 Task: Look for space in Tamale, Ghana from 5th July, 2023 to 10th July, 2023 for 4 adults in price range Rs.9000 to Rs.14000. Place can be entire place with 2 bedrooms having 4 beds and 2 bathrooms. Property type can be house, flat, guest house. Booking option can be shelf check-in. Required host language is English.
Action: Mouse moved to (436, 57)
Screenshot: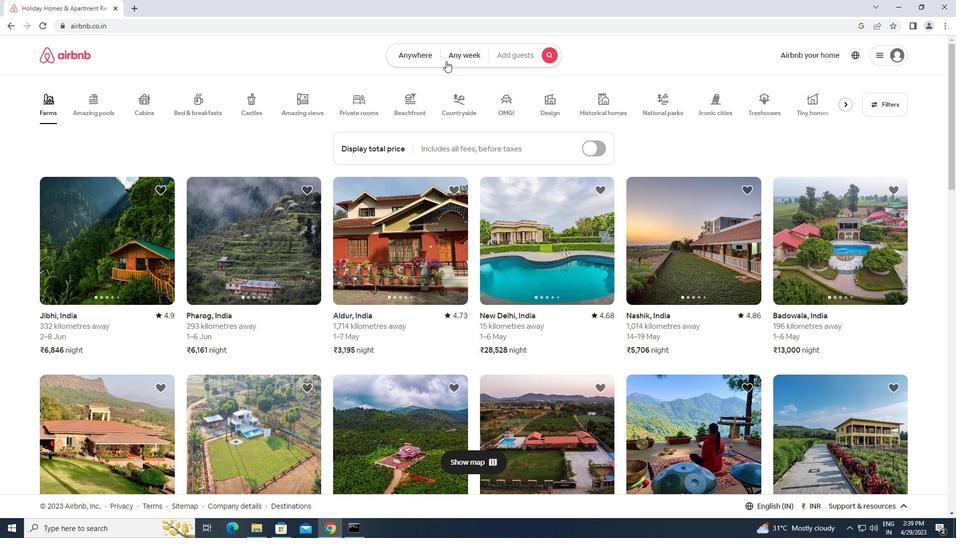 
Action: Mouse pressed left at (436, 57)
Screenshot: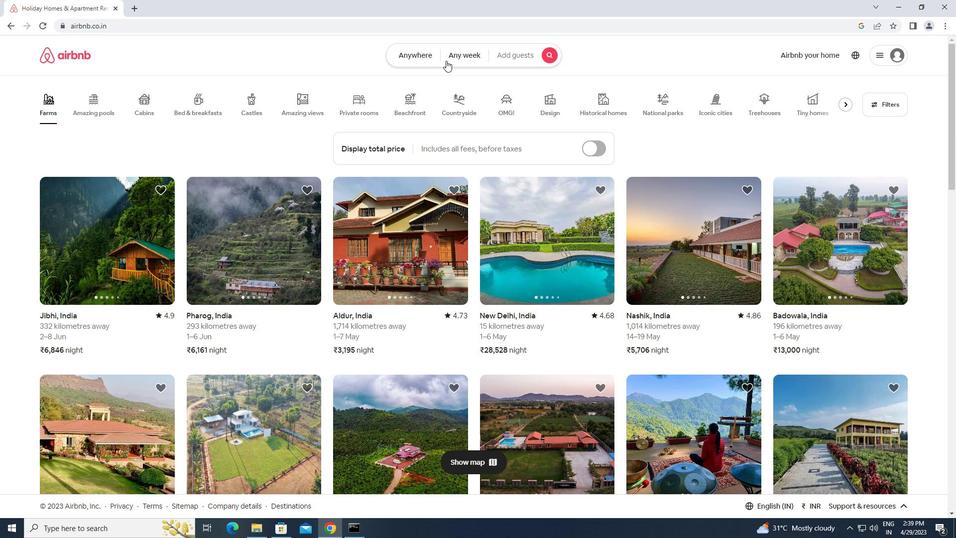 
Action: Mouse moved to (351, 81)
Screenshot: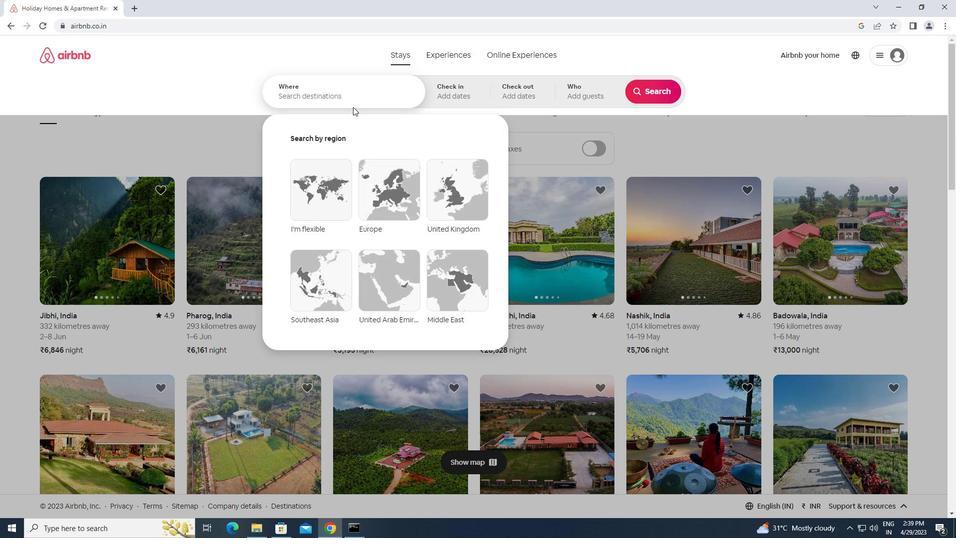 
Action: Mouse pressed left at (351, 81)
Screenshot: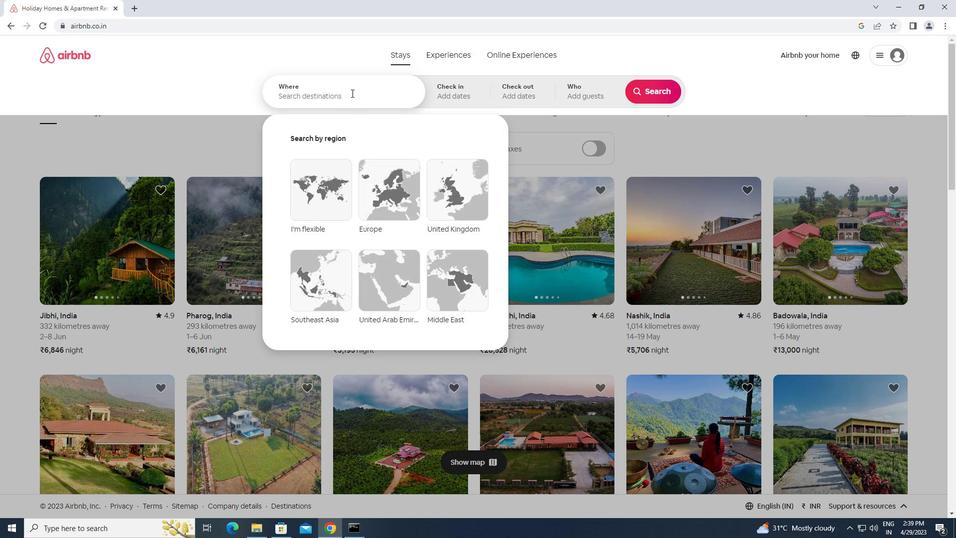 
Action: Key pressed t<Key.caps_lock>amale,<Key.space><Key.caps_lock>g<Key.caps_lock>hana<Key.enter>
Screenshot: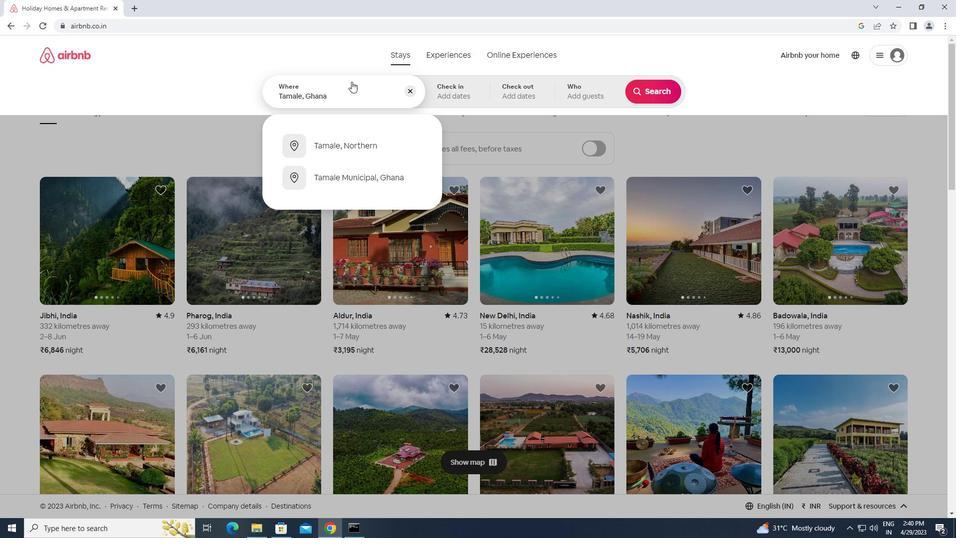 
Action: Mouse moved to (654, 170)
Screenshot: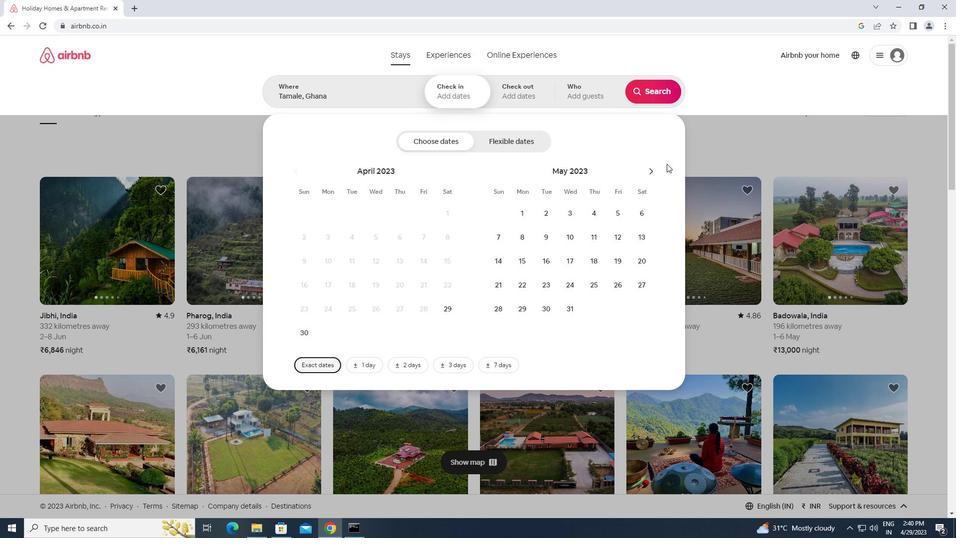 
Action: Mouse pressed left at (654, 170)
Screenshot: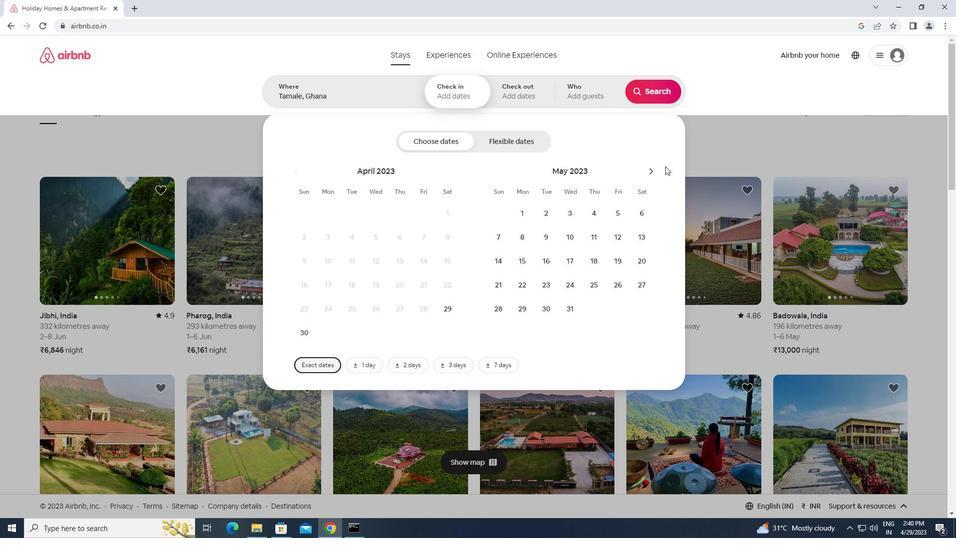 
Action: Mouse pressed left at (654, 170)
Screenshot: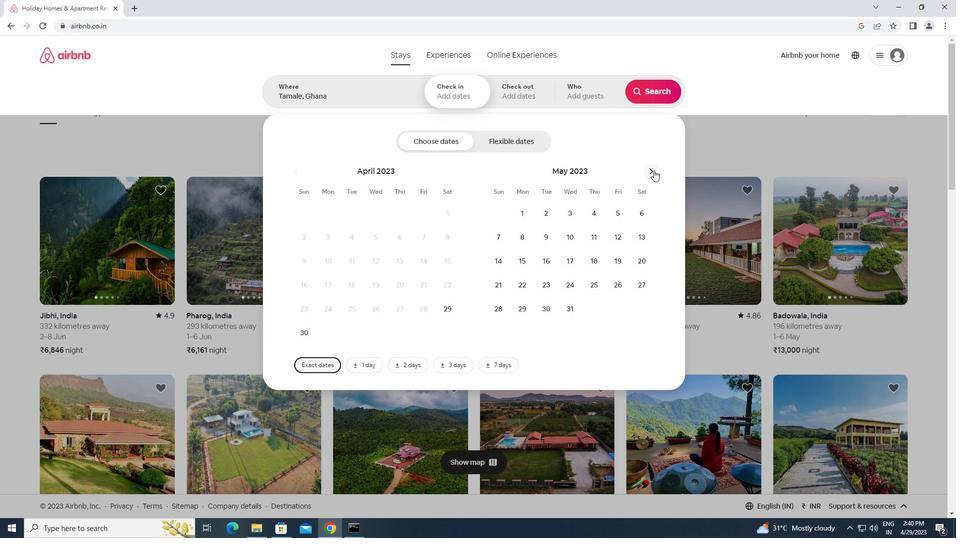 
Action: Mouse moved to (565, 235)
Screenshot: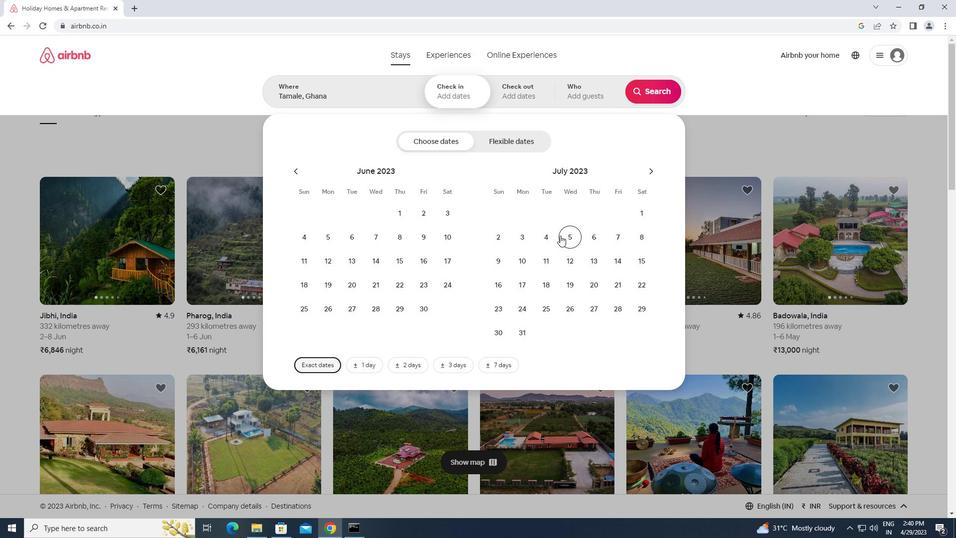 
Action: Mouse pressed left at (565, 235)
Screenshot: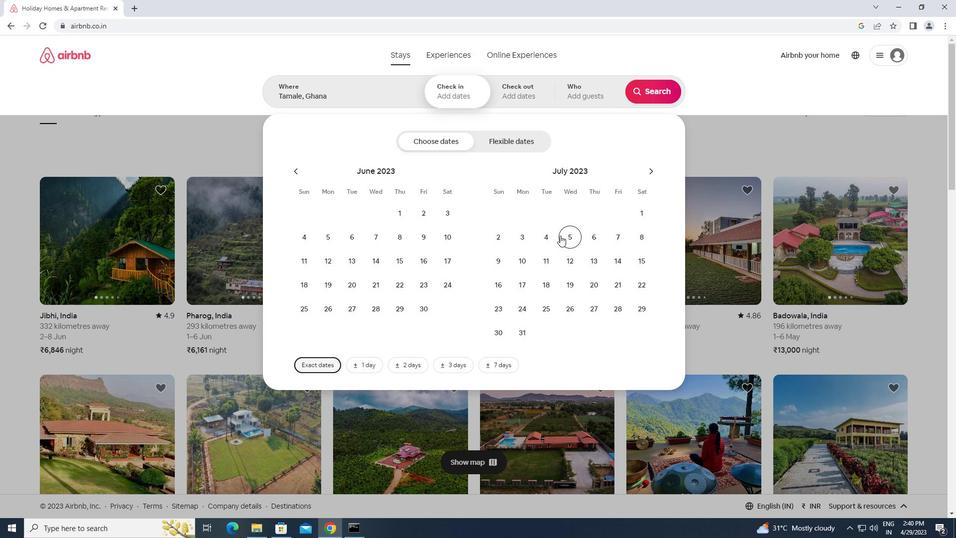 
Action: Mouse moved to (519, 266)
Screenshot: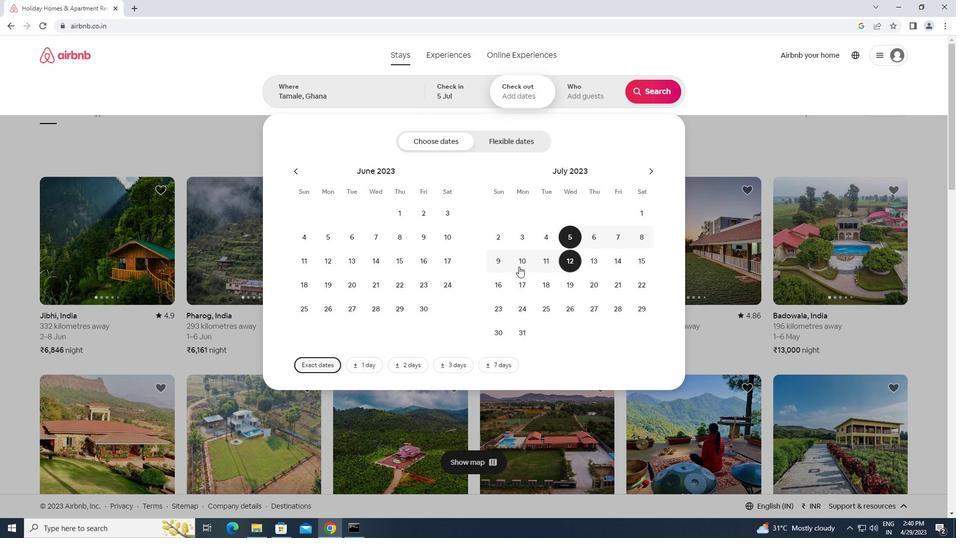 
Action: Mouse pressed left at (519, 266)
Screenshot: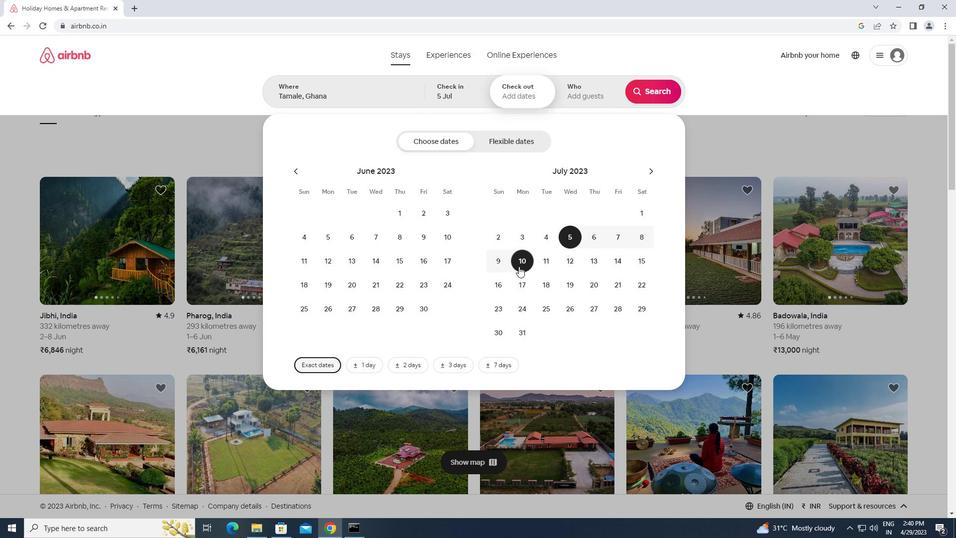 
Action: Mouse moved to (594, 89)
Screenshot: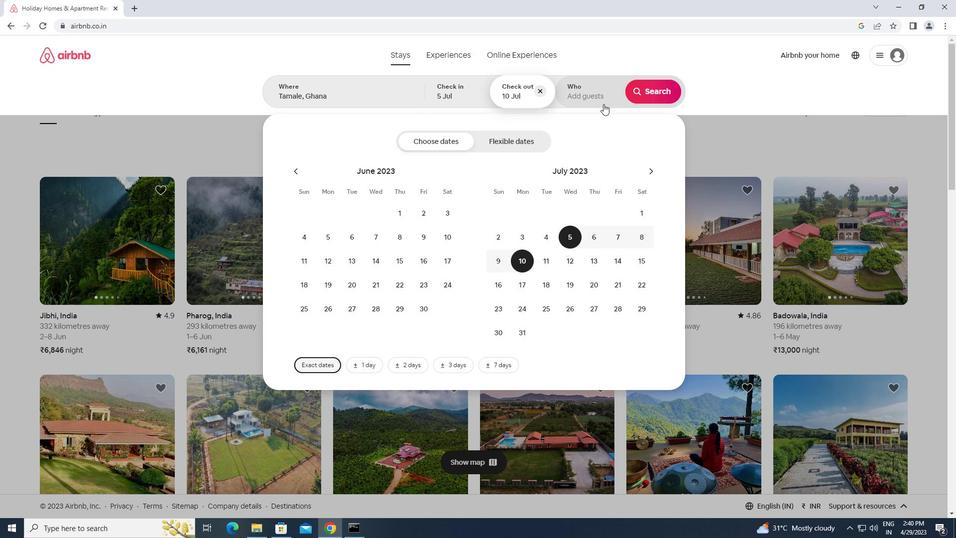 
Action: Mouse pressed left at (594, 89)
Screenshot: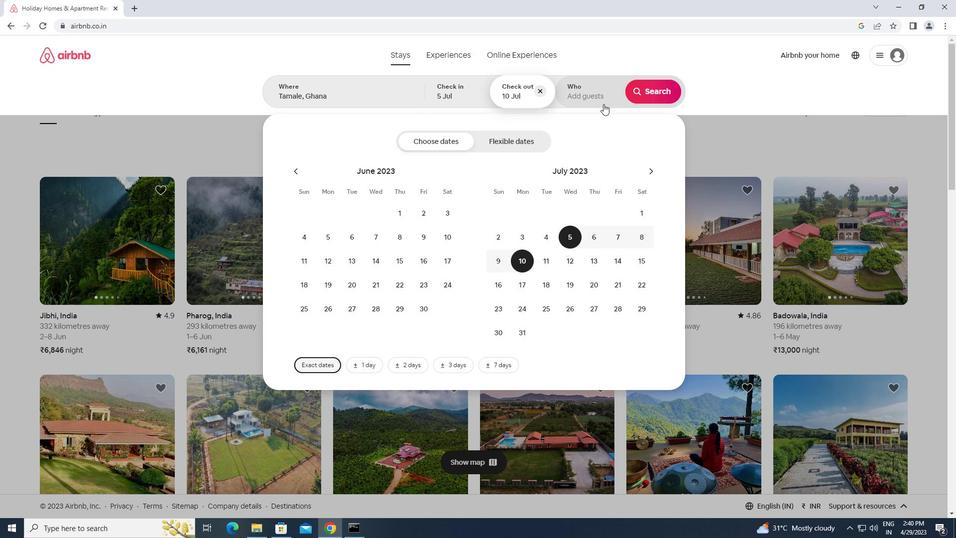 
Action: Mouse moved to (661, 142)
Screenshot: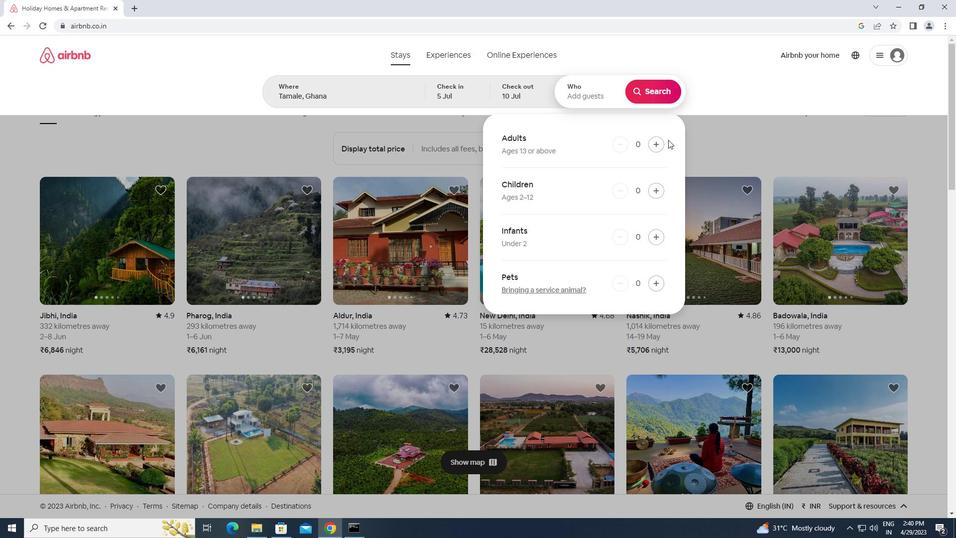 
Action: Mouse pressed left at (661, 142)
Screenshot: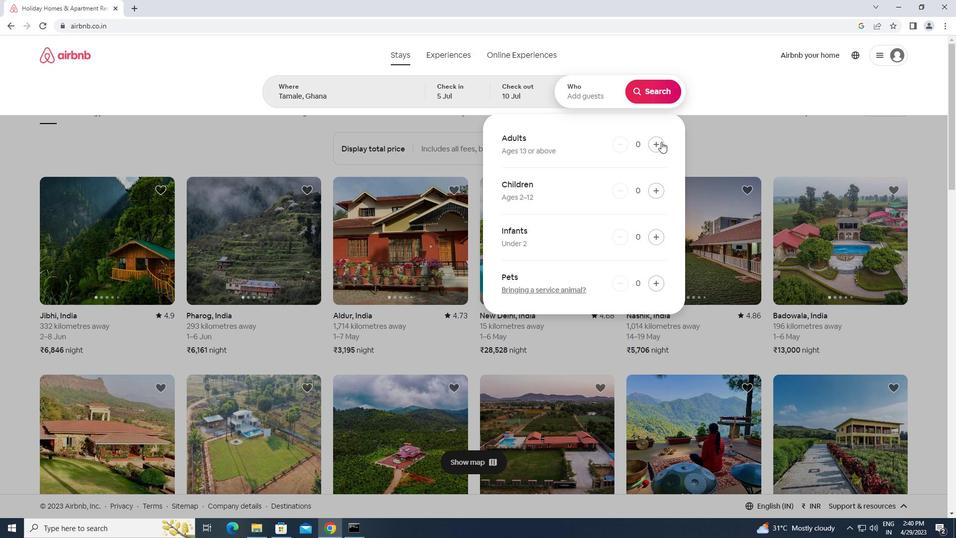 
Action: Mouse pressed left at (661, 142)
Screenshot: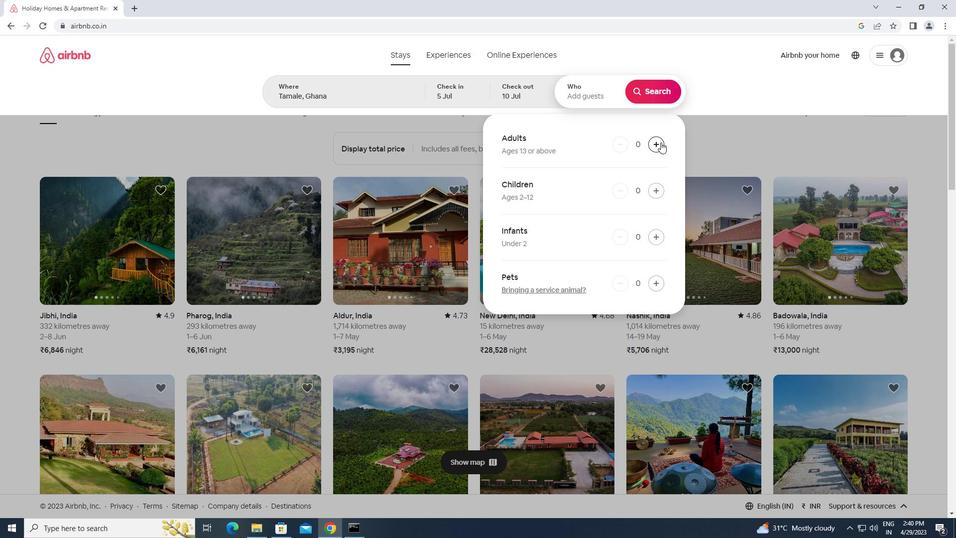 
Action: Mouse pressed left at (661, 142)
Screenshot: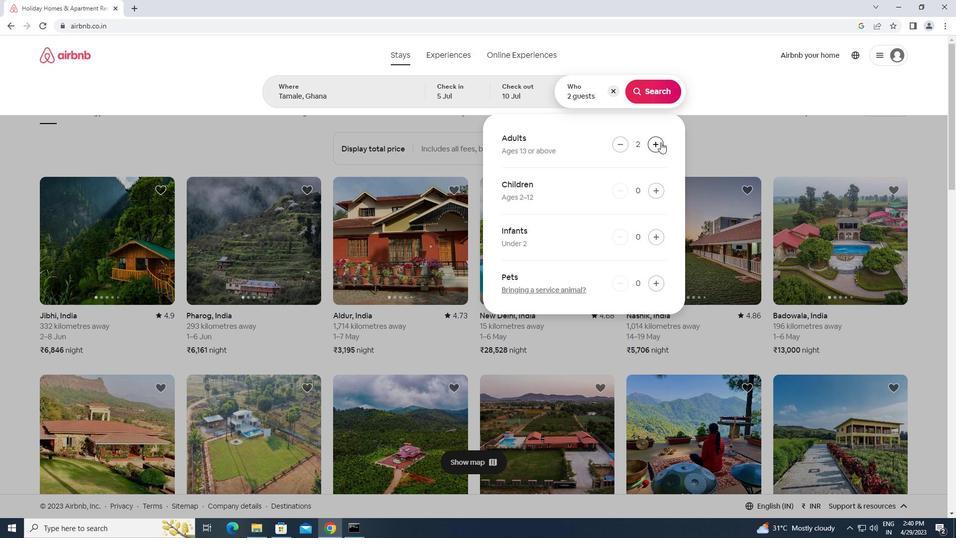 
Action: Mouse pressed left at (661, 142)
Screenshot: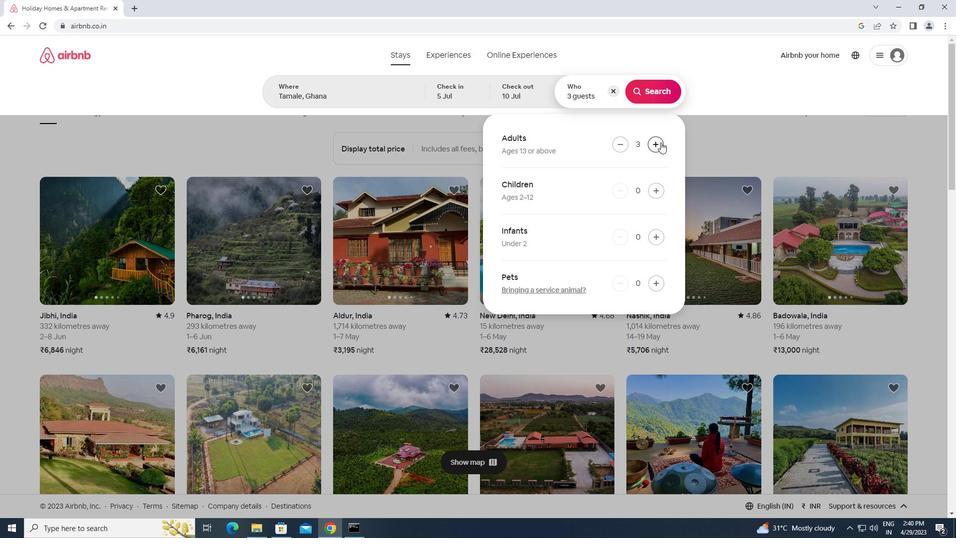 
Action: Mouse moved to (651, 97)
Screenshot: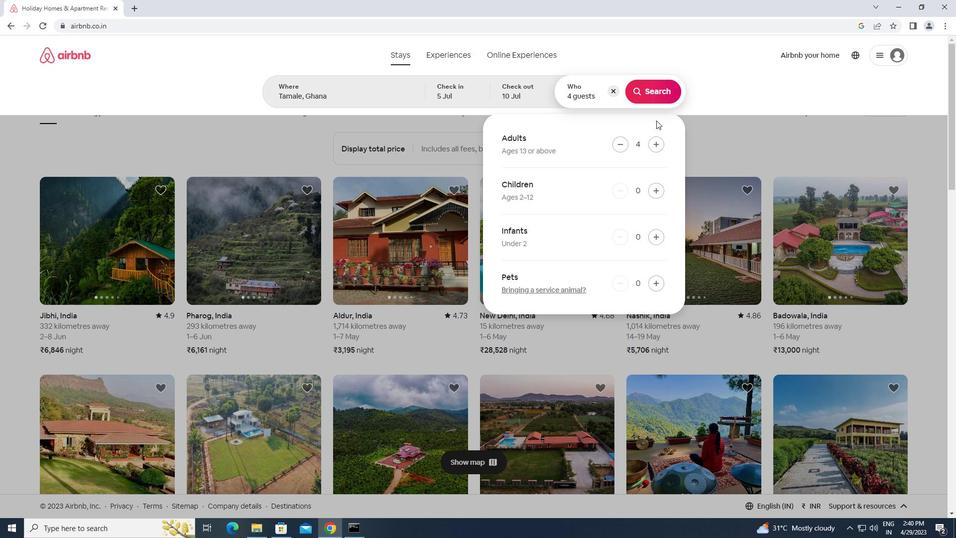 
Action: Mouse pressed left at (651, 97)
Screenshot: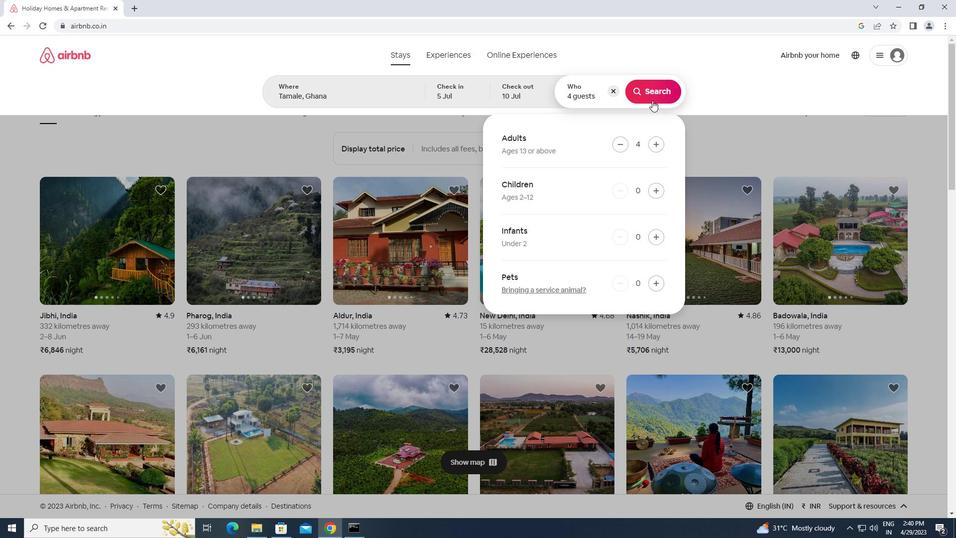 
Action: Mouse moved to (907, 94)
Screenshot: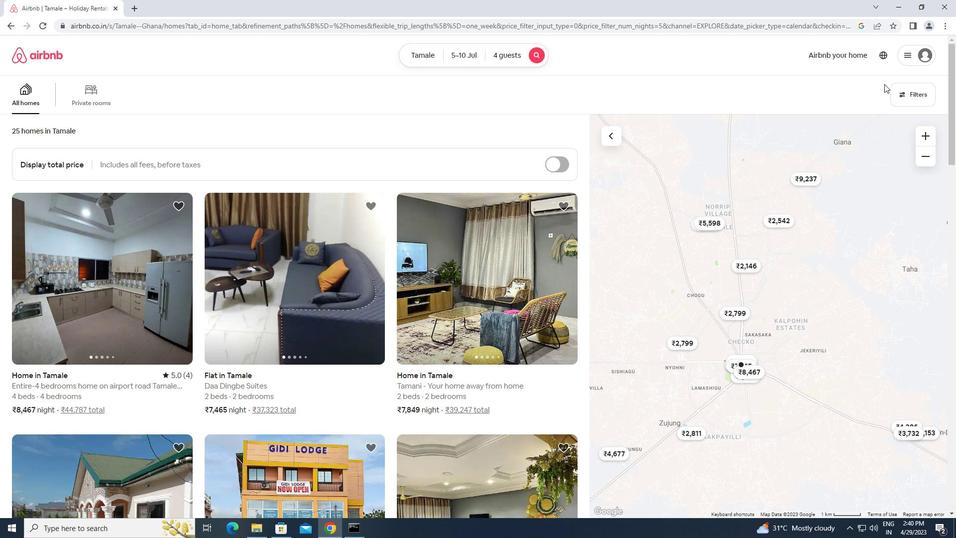 
Action: Mouse pressed left at (907, 94)
Screenshot: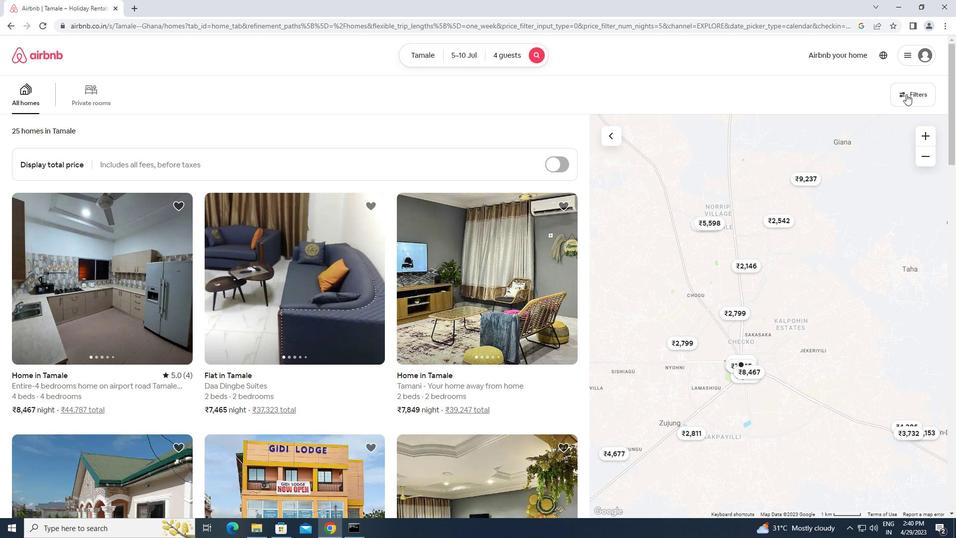
Action: Mouse moved to (349, 220)
Screenshot: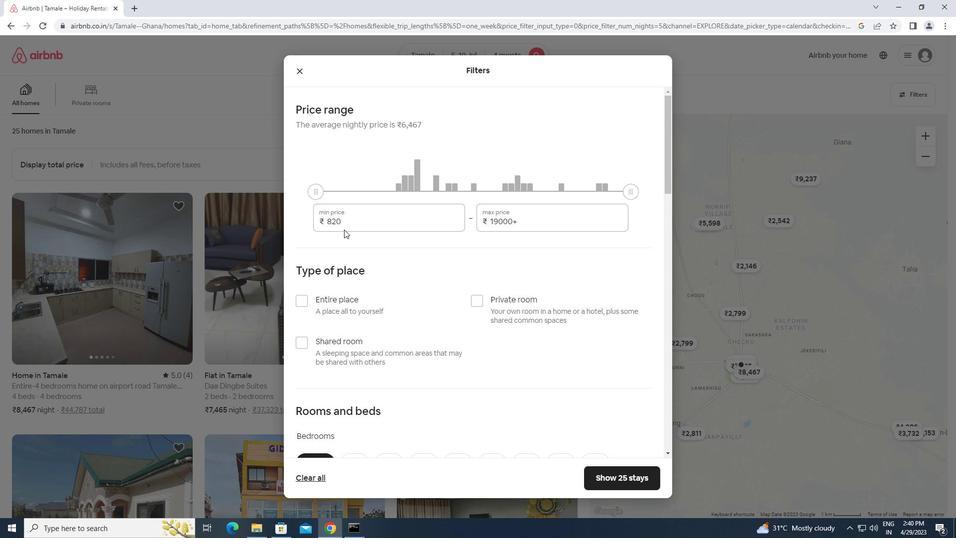 
Action: Mouse pressed left at (349, 220)
Screenshot: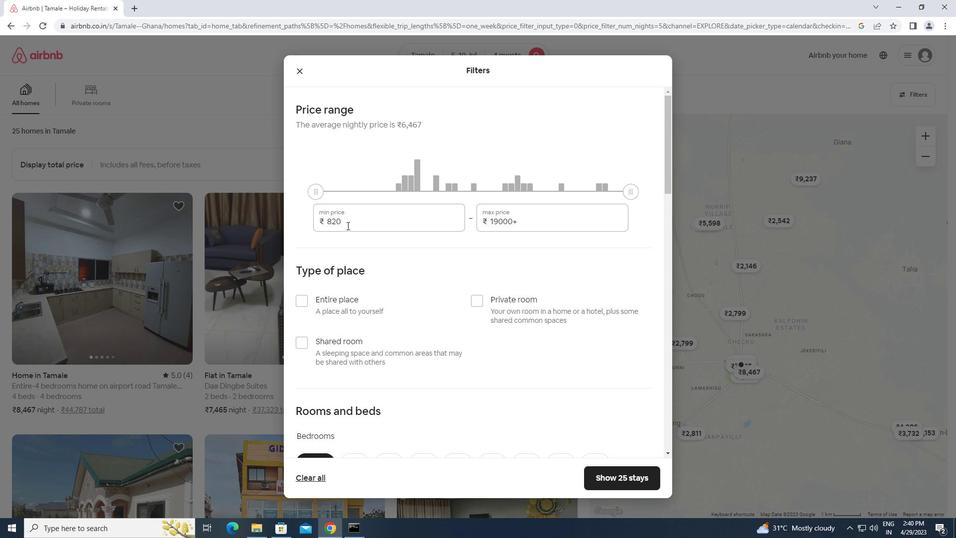 
Action: Mouse moved to (315, 233)
Screenshot: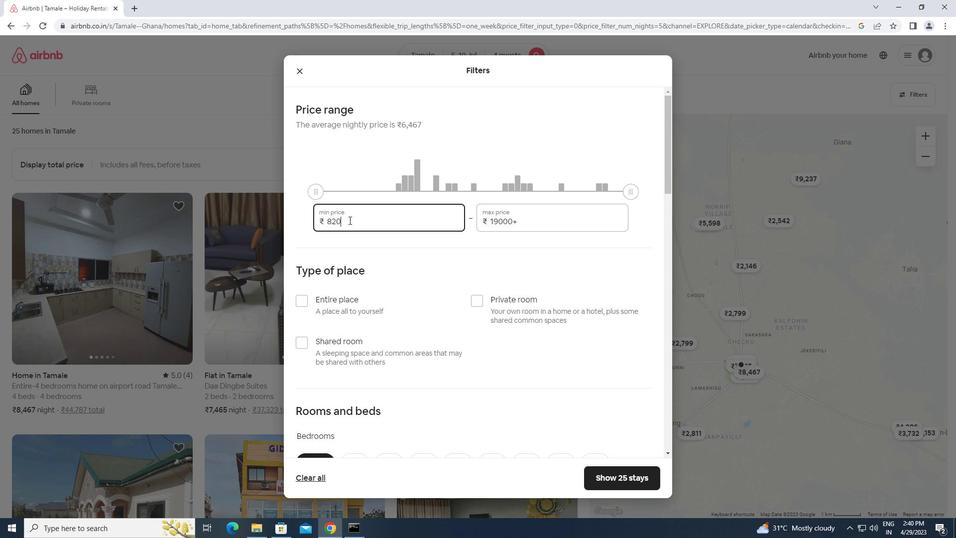 
Action: Key pressed 9000<Key.tab><Key.backspace><Key.backspace><Key.backspace><Key.backspace><Key.backspace><Key.backspace><Key.backspace><Key.backspace><Key.backspace><Key.backspace><Key.backspace><Key.backspace><Key.backspace><Key.backspace><Key.backspace><Key.backspace><Key.backspace><Key.backspace><Key.backspace><Key.backspace><Key.backspace>14000
Screenshot: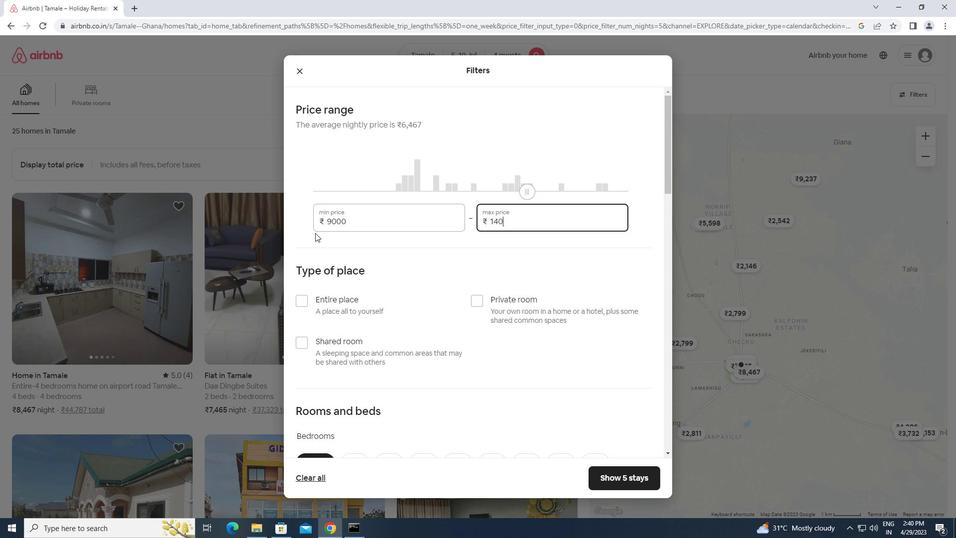 
Action: Mouse moved to (302, 301)
Screenshot: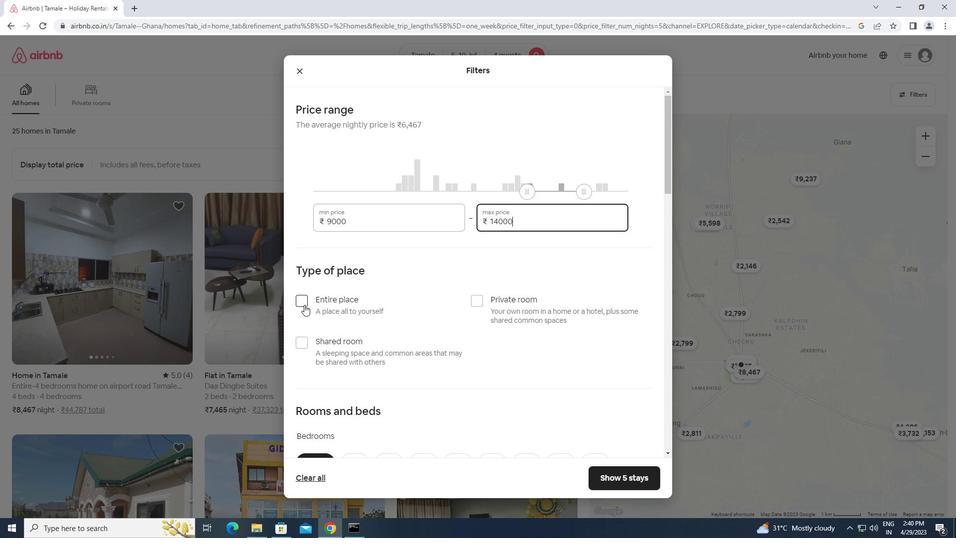 
Action: Mouse pressed left at (302, 301)
Screenshot: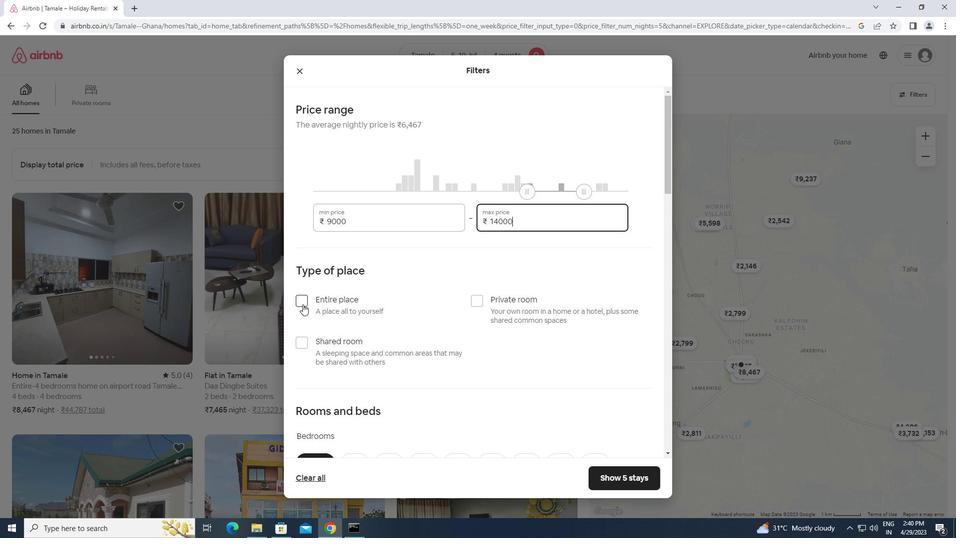
Action: Mouse moved to (452, 341)
Screenshot: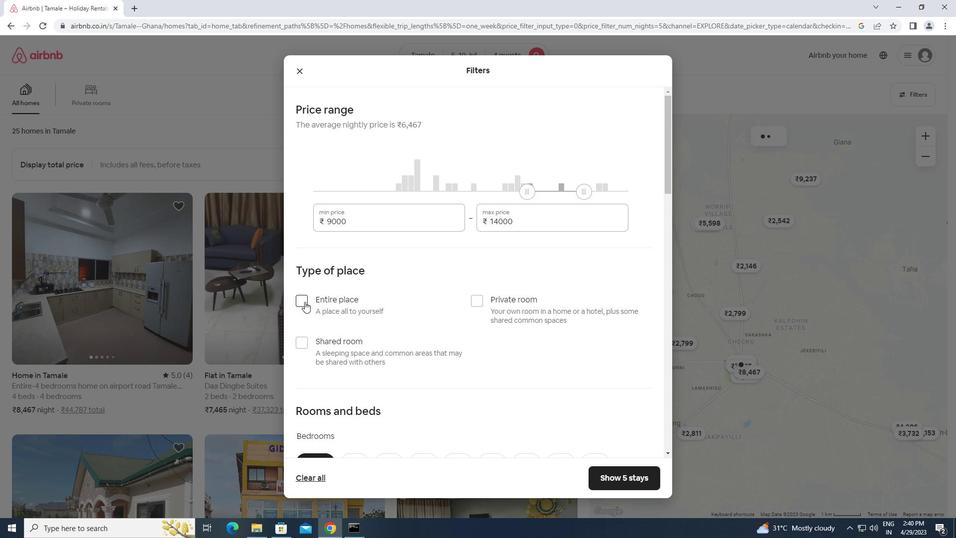 
Action: Mouse scrolled (452, 341) with delta (0, 0)
Screenshot: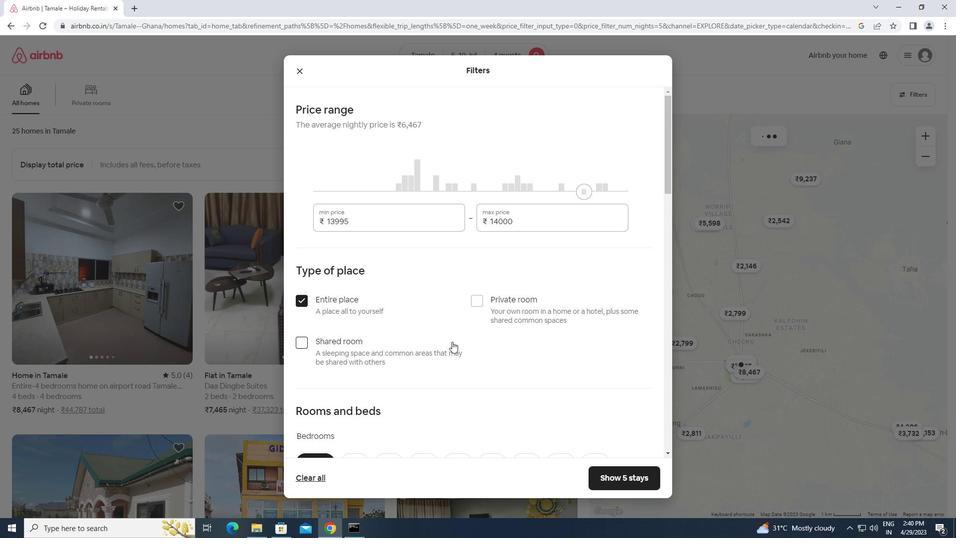 
Action: Mouse scrolled (452, 341) with delta (0, 0)
Screenshot: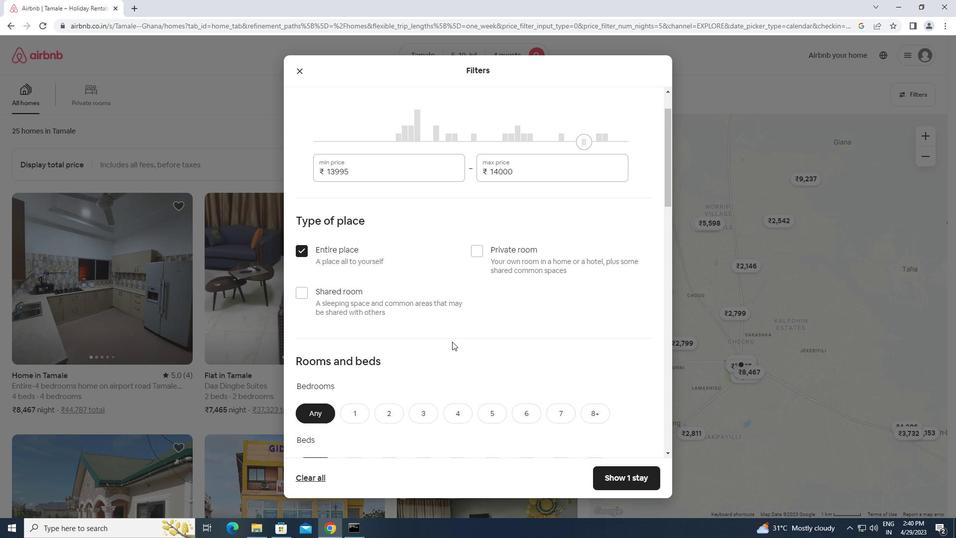 
Action: Mouse scrolled (452, 341) with delta (0, 0)
Screenshot: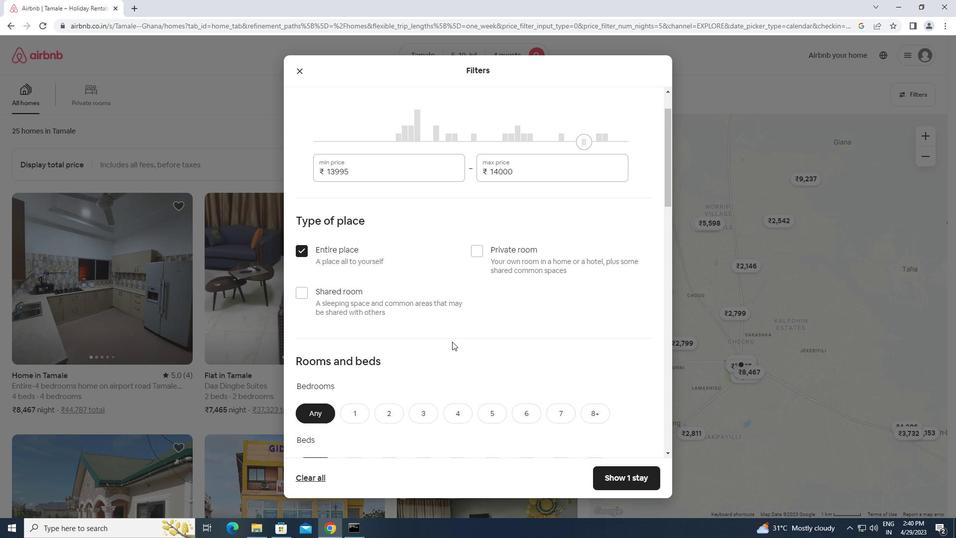 
Action: Mouse moved to (395, 313)
Screenshot: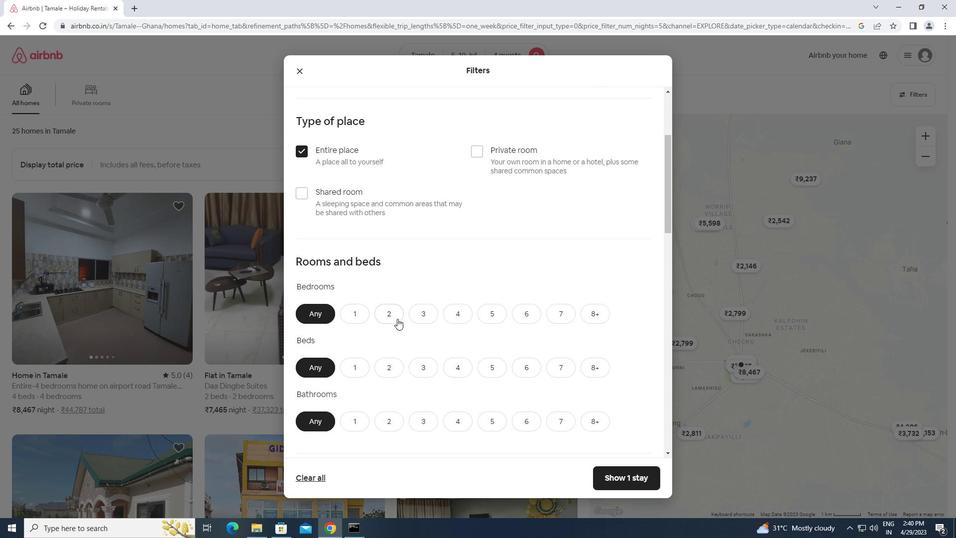 
Action: Mouse pressed left at (395, 313)
Screenshot: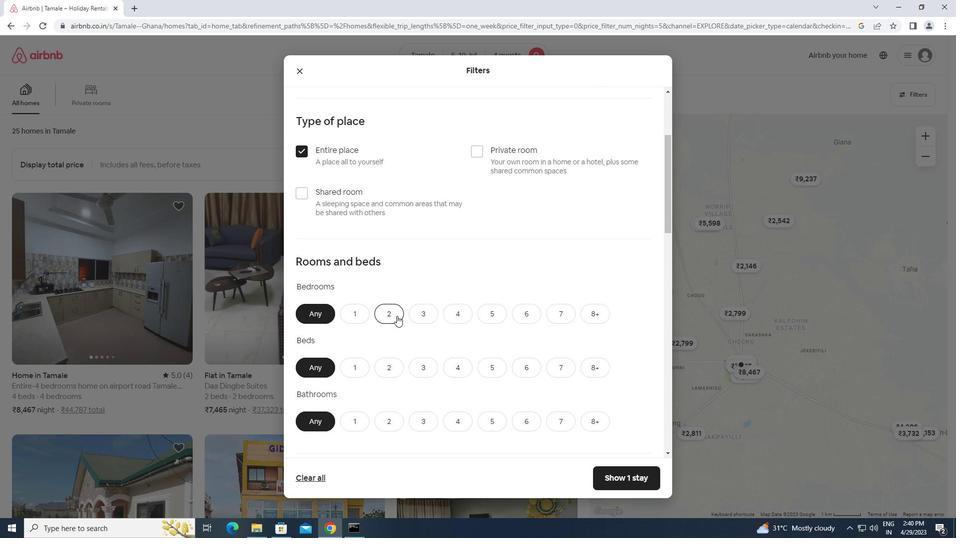 
Action: Mouse moved to (461, 360)
Screenshot: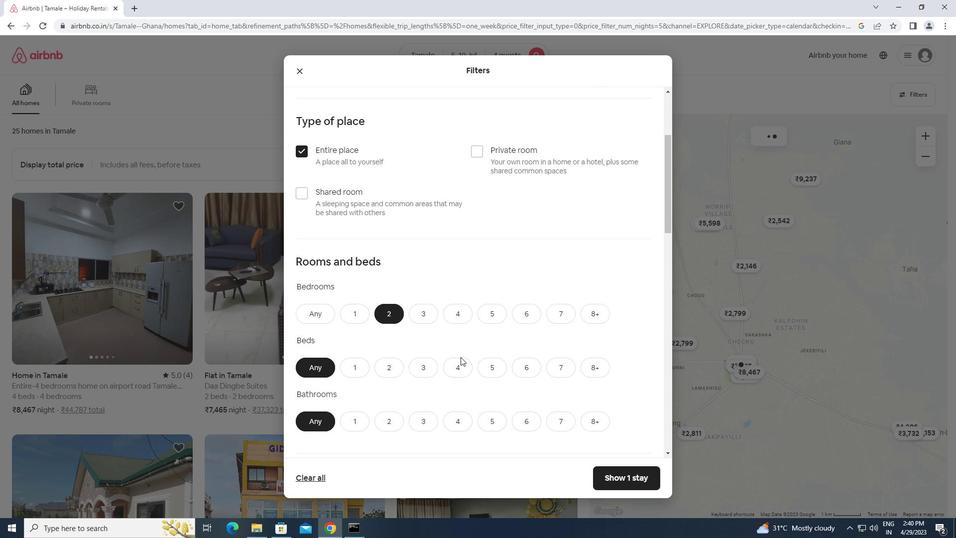 
Action: Mouse pressed left at (461, 360)
Screenshot: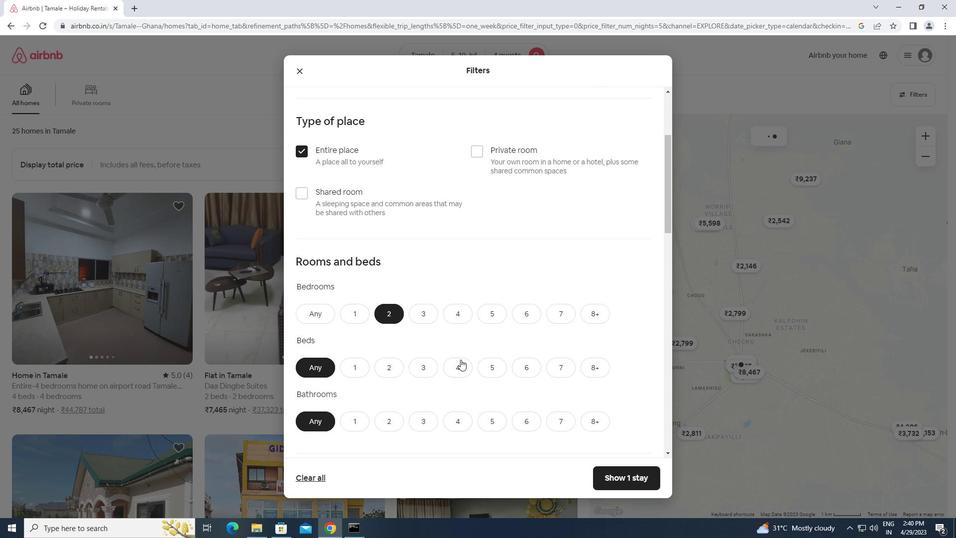 
Action: Mouse moved to (393, 422)
Screenshot: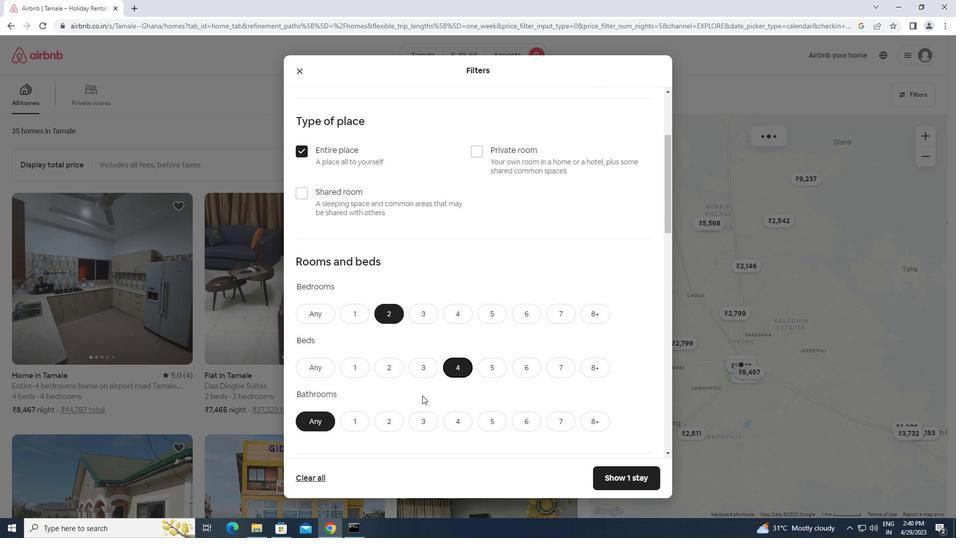
Action: Mouse pressed left at (393, 422)
Screenshot: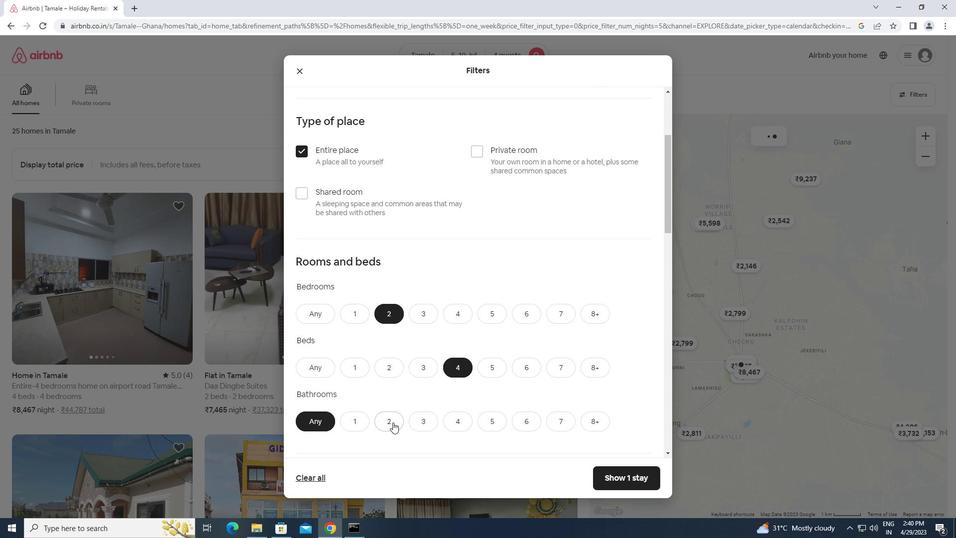 
Action: Mouse moved to (459, 388)
Screenshot: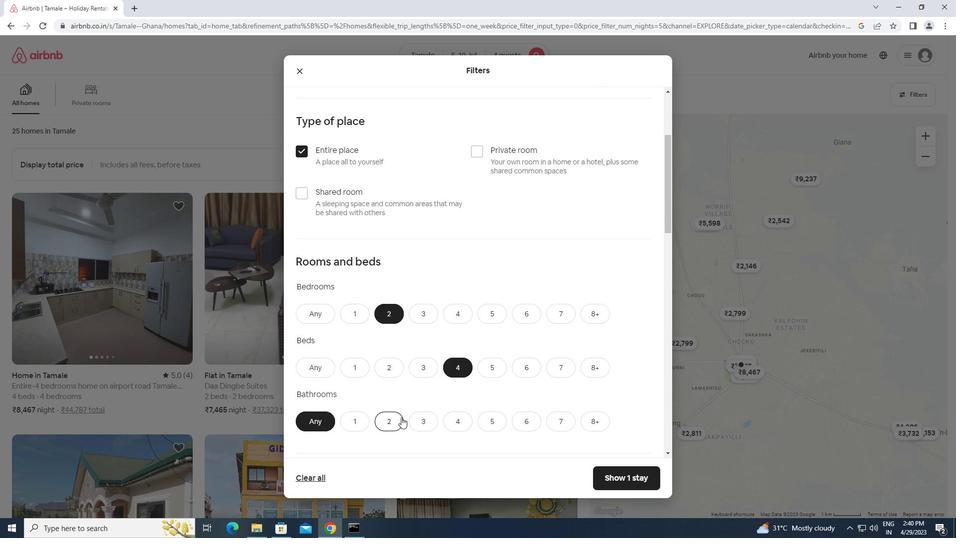 
Action: Mouse scrolled (459, 388) with delta (0, 0)
Screenshot: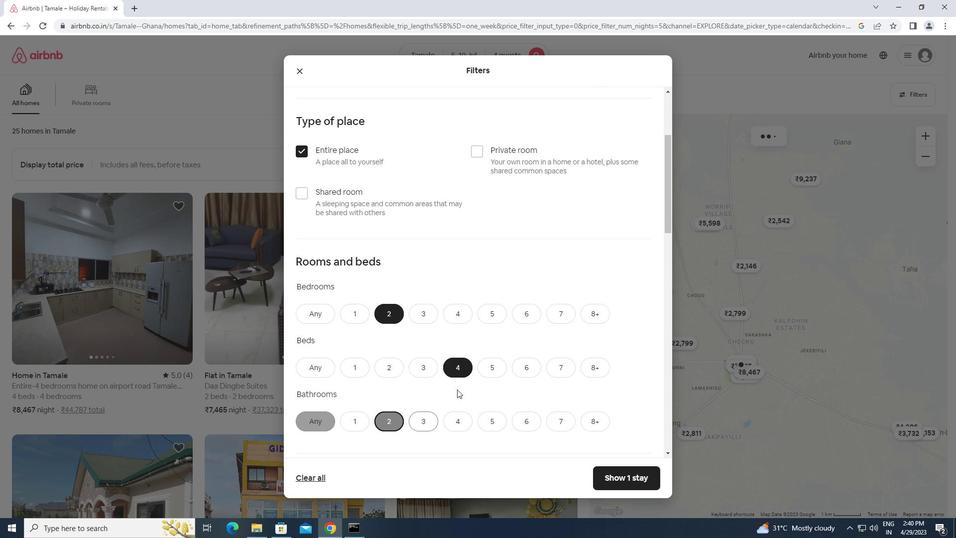 
Action: Mouse scrolled (459, 388) with delta (0, 0)
Screenshot: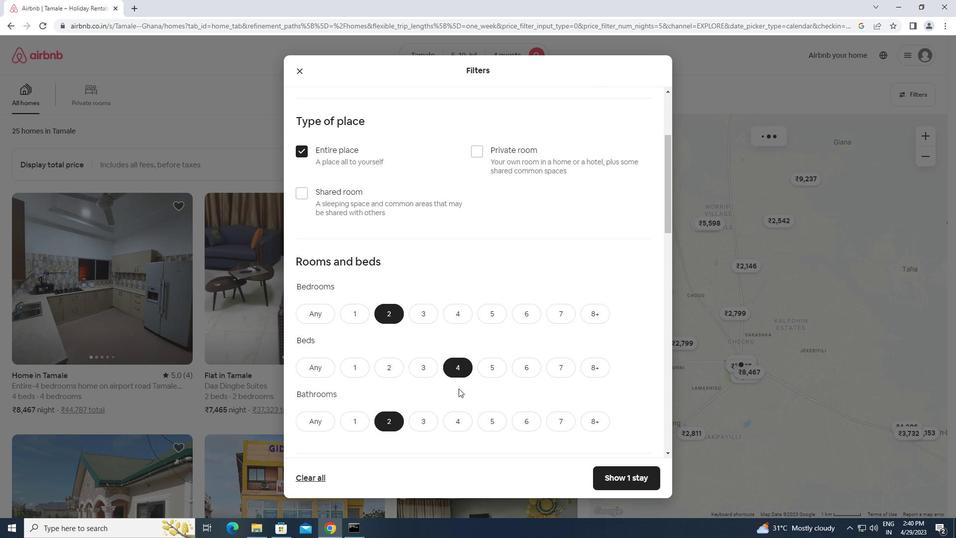 
Action: Mouse scrolled (459, 388) with delta (0, 0)
Screenshot: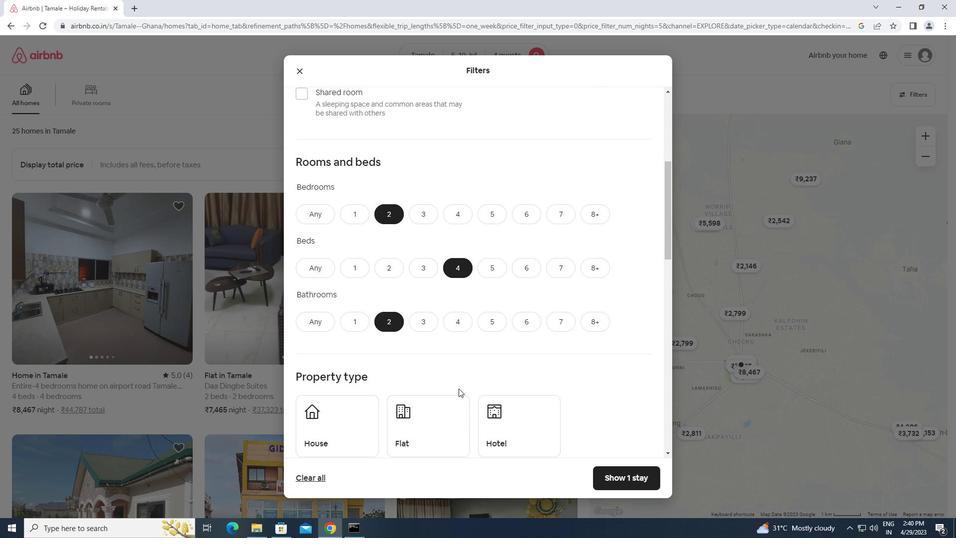 
Action: Mouse moved to (351, 380)
Screenshot: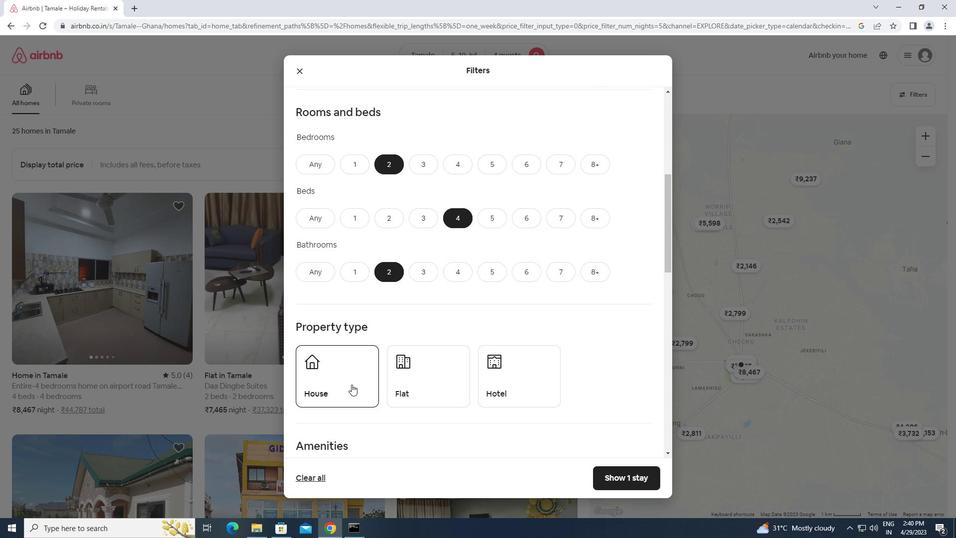 
Action: Mouse pressed left at (351, 380)
Screenshot: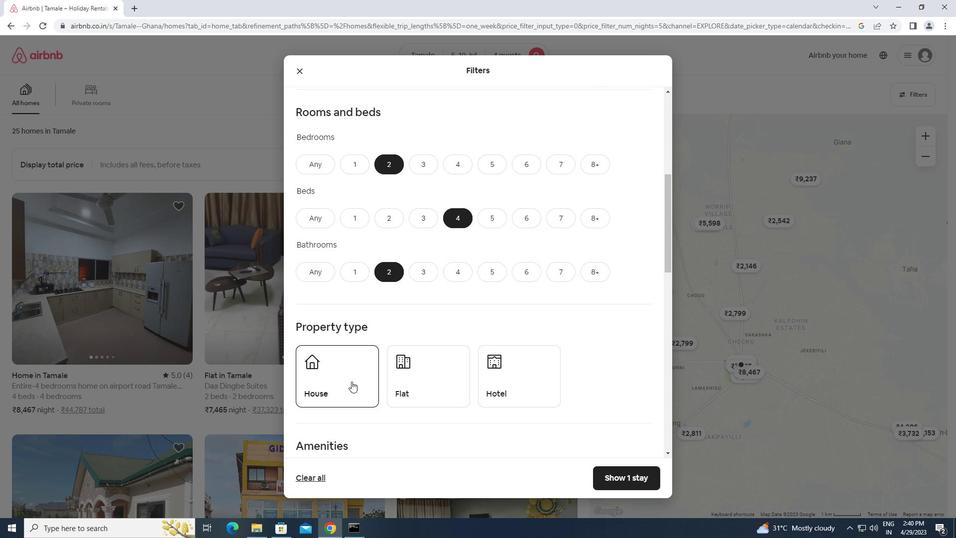 
Action: Mouse moved to (405, 377)
Screenshot: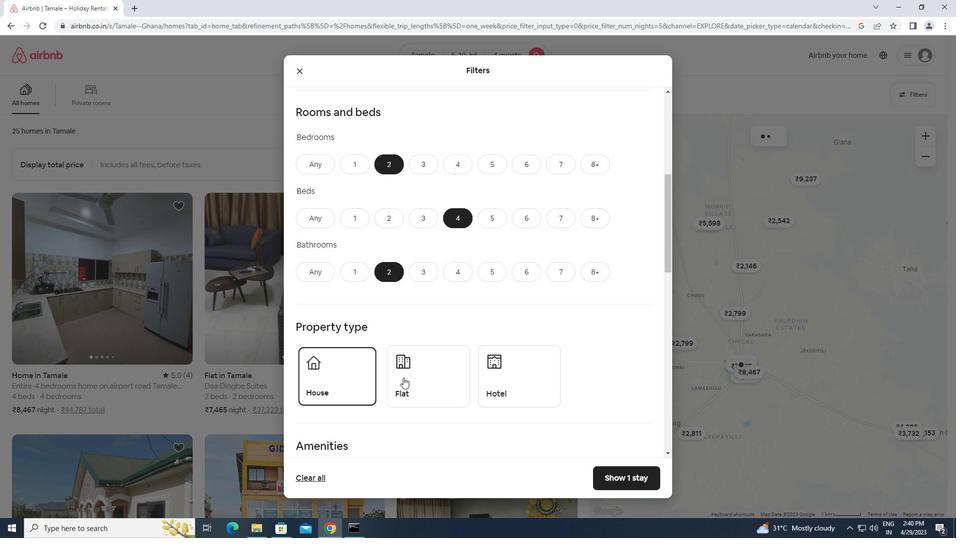 
Action: Mouse pressed left at (405, 377)
Screenshot: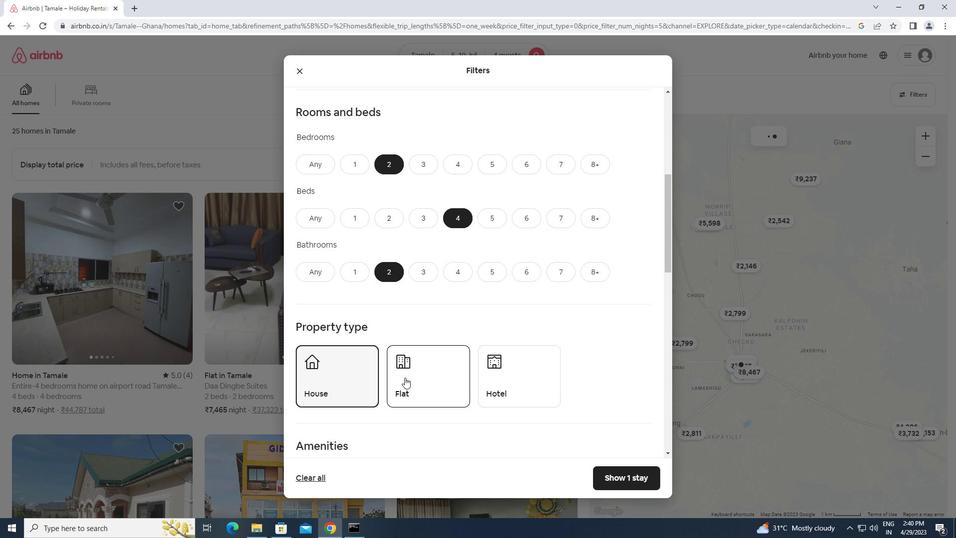 
Action: Mouse moved to (378, 414)
Screenshot: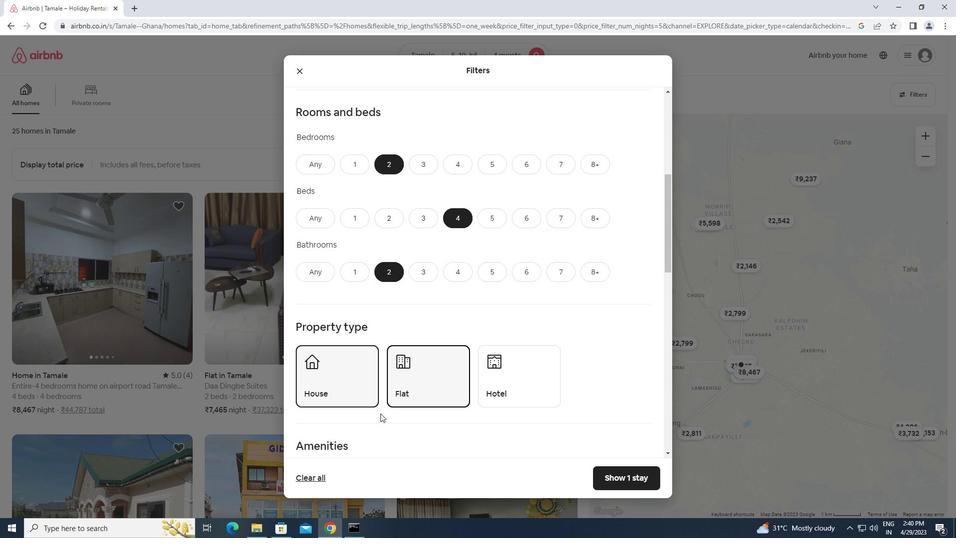 
Action: Mouse scrolled (378, 413) with delta (0, 0)
Screenshot: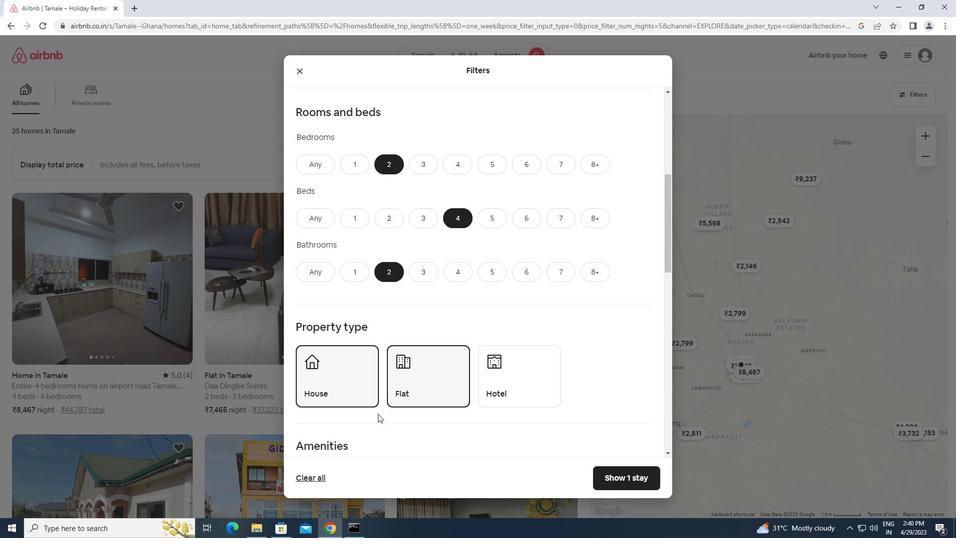 
Action: Mouse scrolled (378, 413) with delta (0, 0)
Screenshot: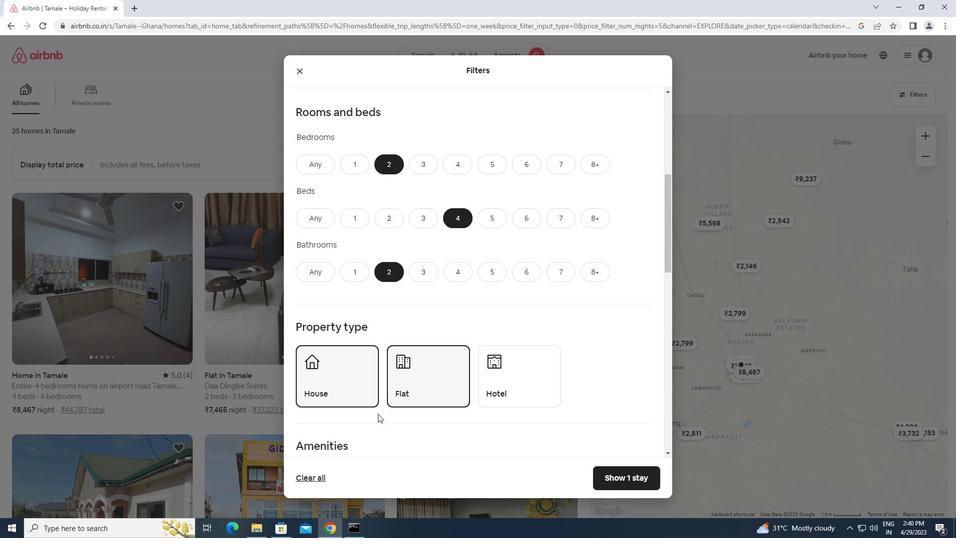 
Action: Mouse scrolled (378, 413) with delta (0, 0)
Screenshot: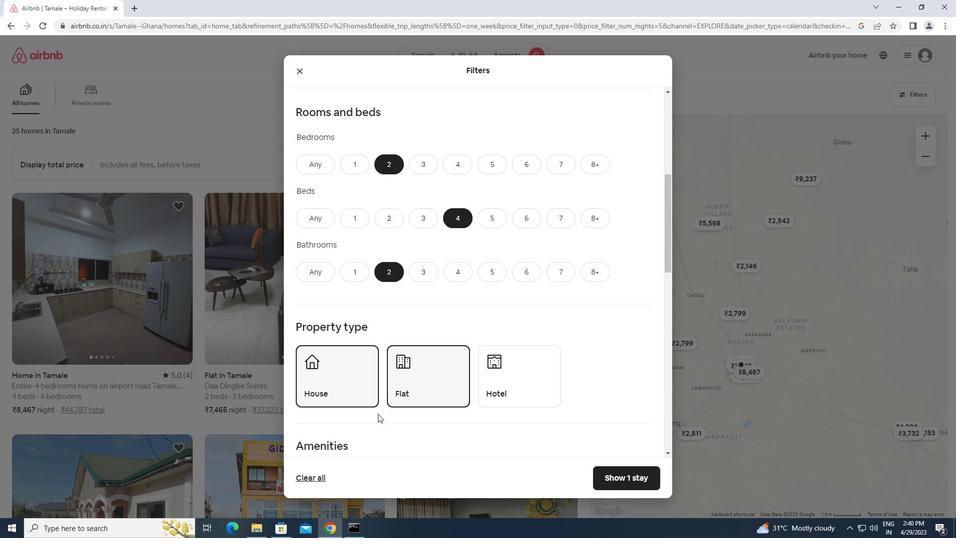 
Action: Mouse moved to (354, 384)
Screenshot: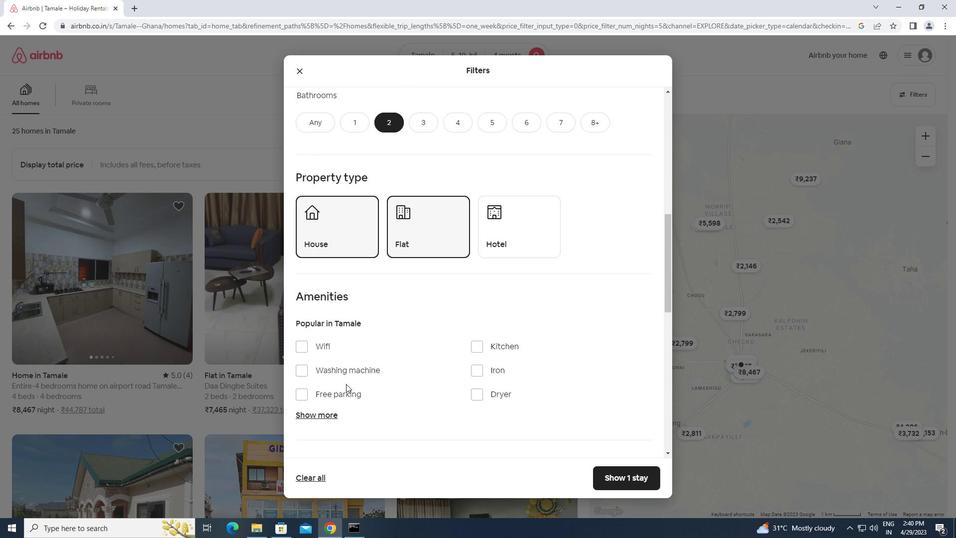 
Action: Mouse scrolled (354, 383) with delta (0, 0)
Screenshot: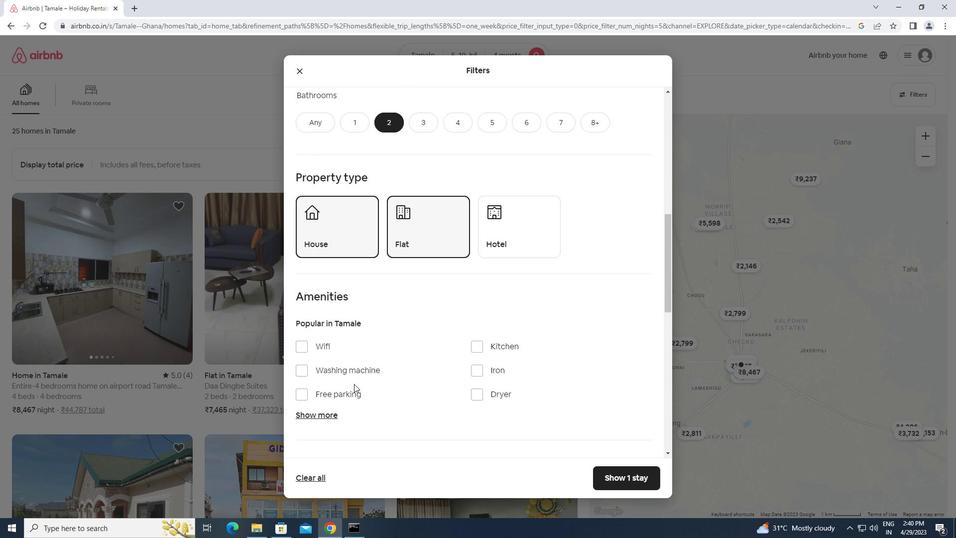 
Action: Mouse scrolled (354, 383) with delta (0, 0)
Screenshot: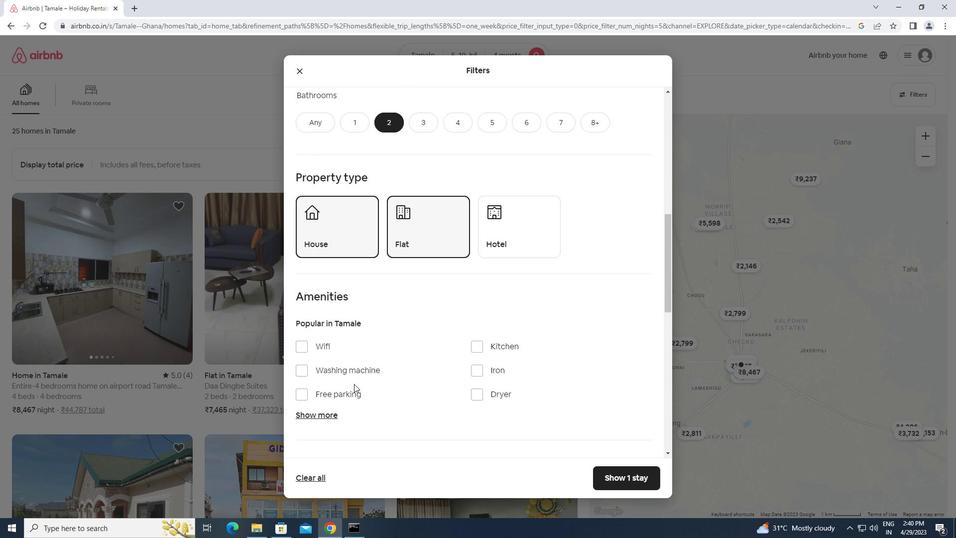 
Action: Mouse scrolled (354, 383) with delta (0, 0)
Screenshot: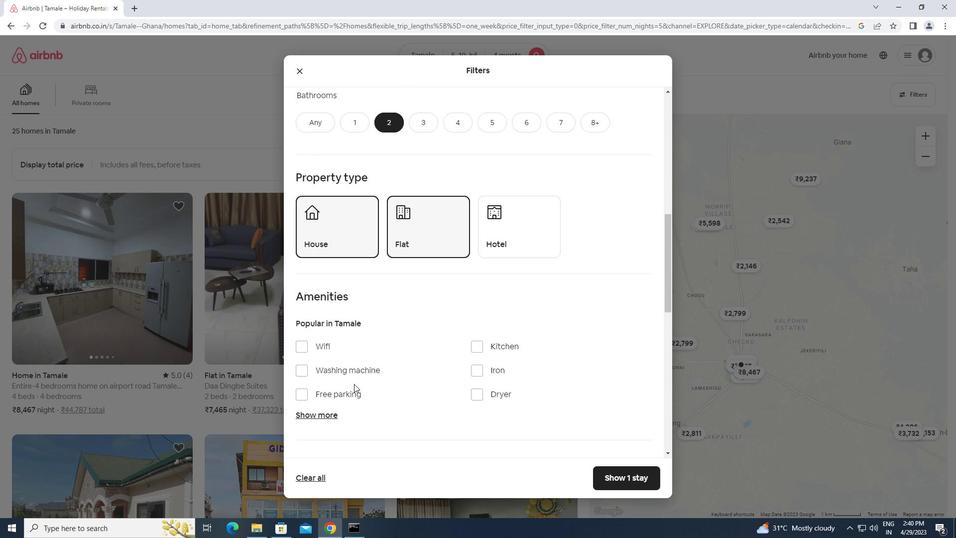 
Action: Mouse scrolled (354, 383) with delta (0, 0)
Screenshot: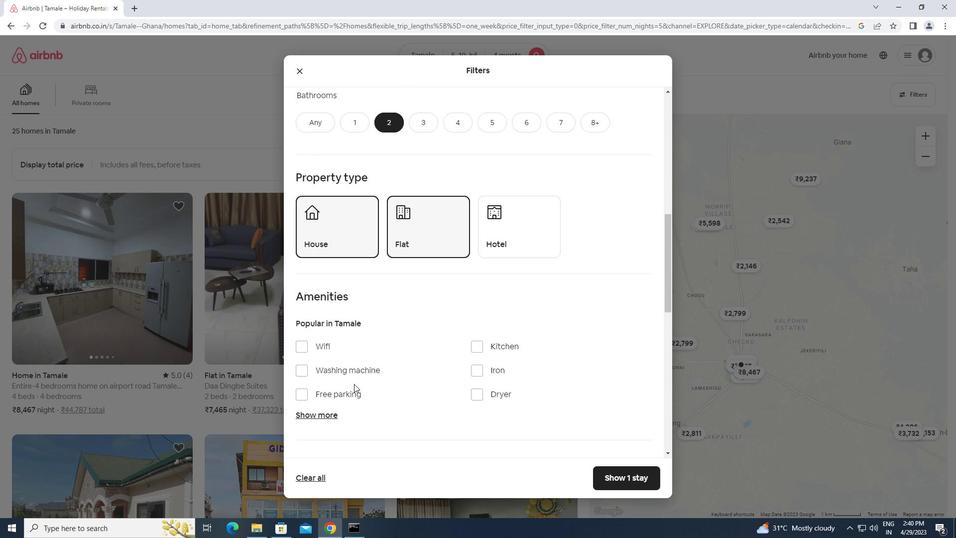 
Action: Mouse moved to (635, 328)
Screenshot: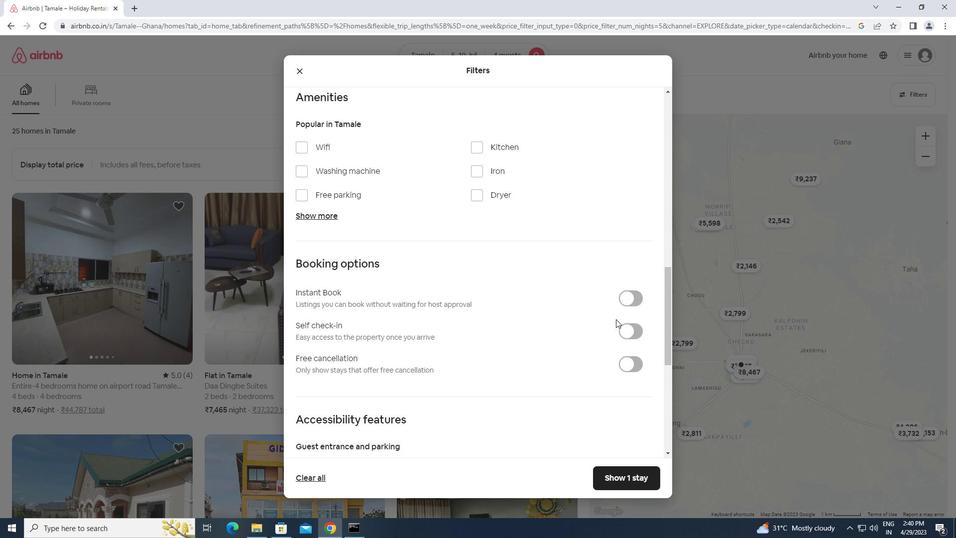 
Action: Mouse pressed left at (635, 328)
Screenshot: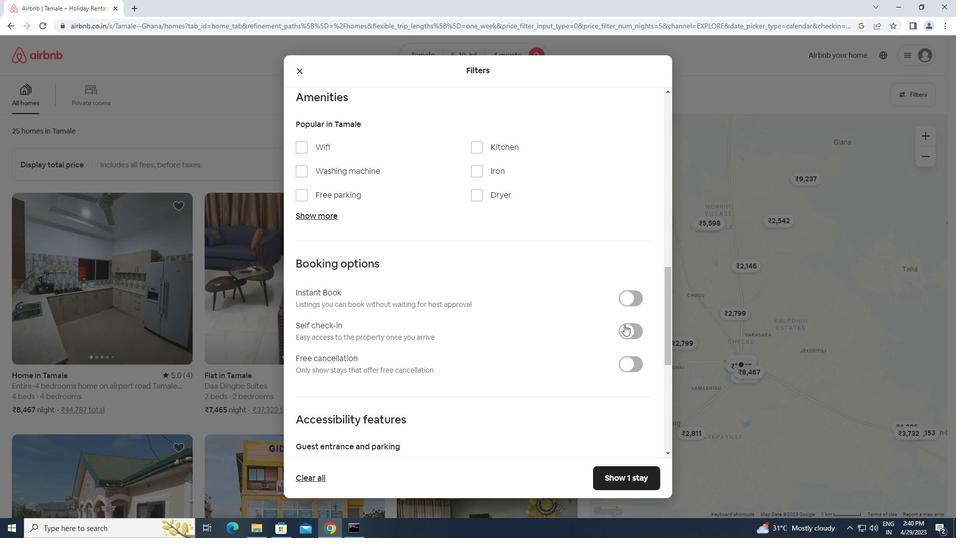 
Action: Mouse moved to (489, 361)
Screenshot: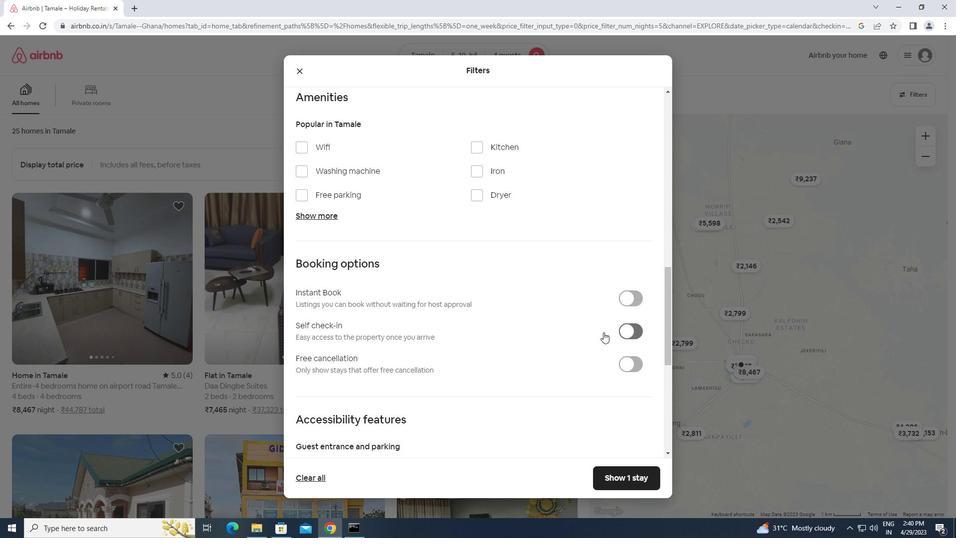 
Action: Mouse scrolled (489, 361) with delta (0, 0)
Screenshot: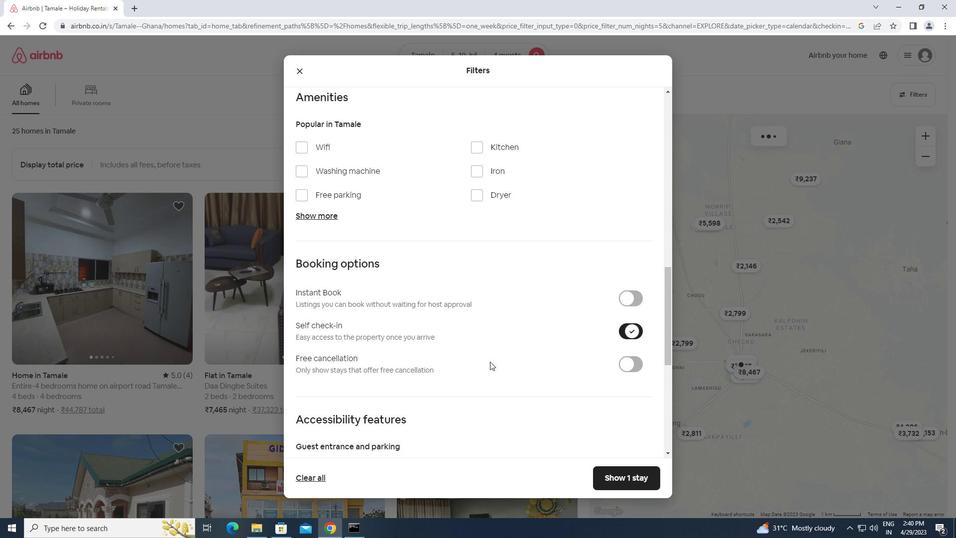 
Action: Mouse scrolled (489, 361) with delta (0, 0)
Screenshot: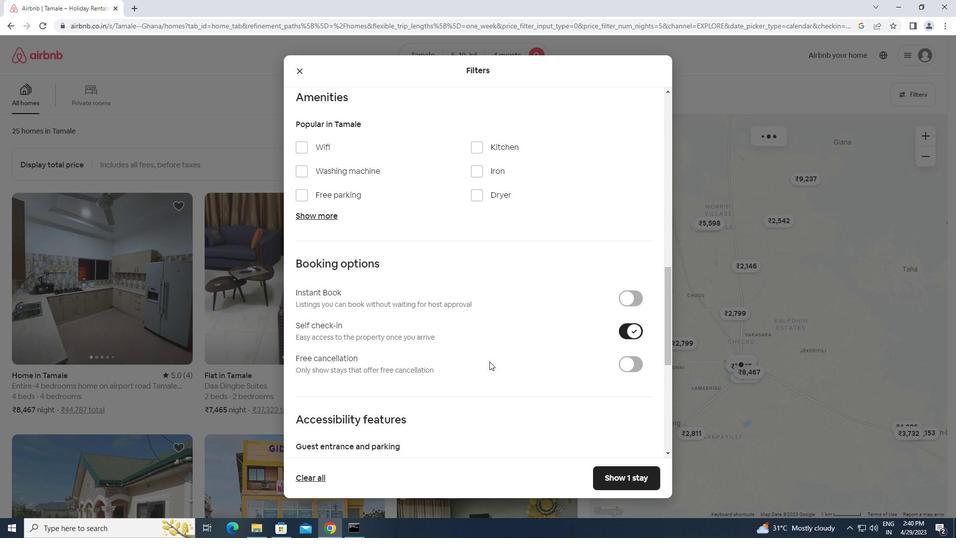 
Action: Mouse scrolled (489, 361) with delta (0, 0)
Screenshot: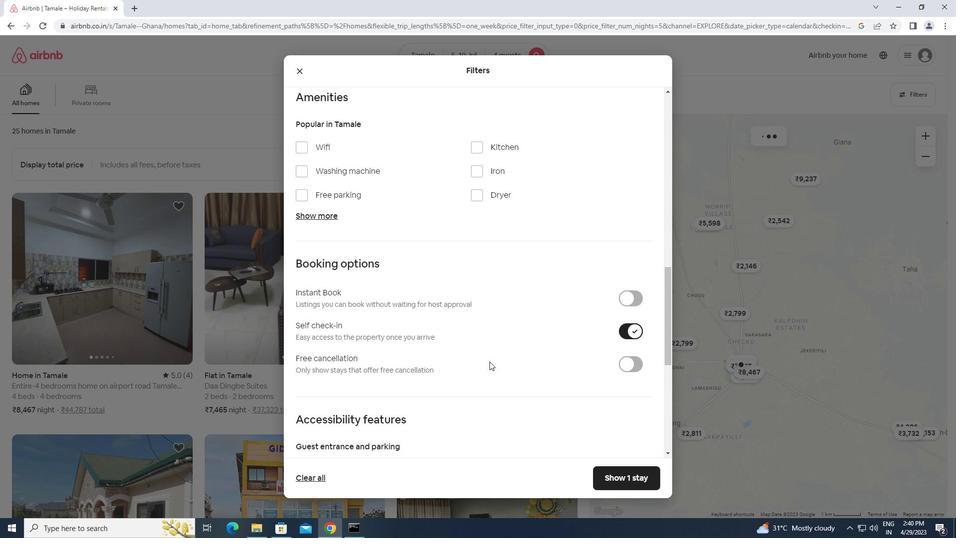
Action: Mouse scrolled (489, 361) with delta (0, 0)
Screenshot: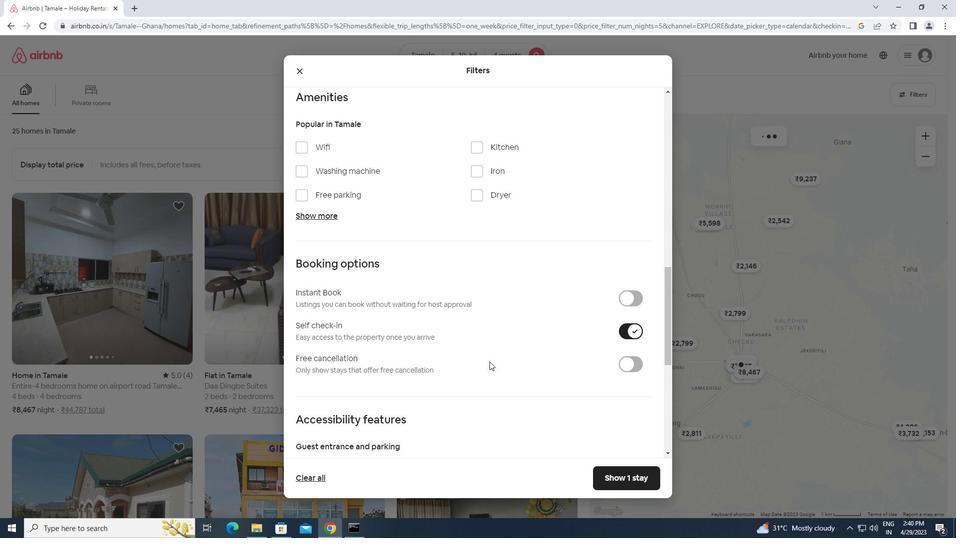 
Action: Mouse scrolled (489, 361) with delta (0, 0)
Screenshot: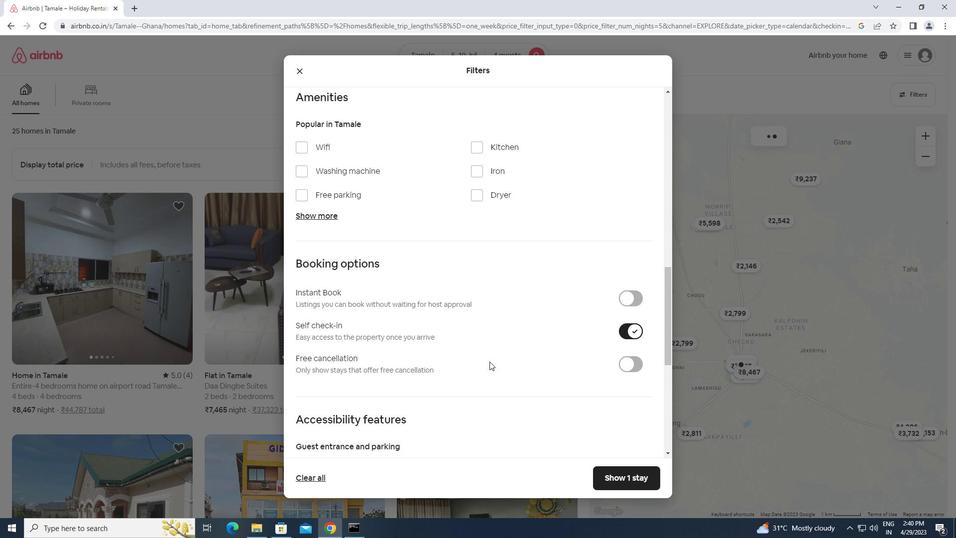 
Action: Mouse moved to (369, 400)
Screenshot: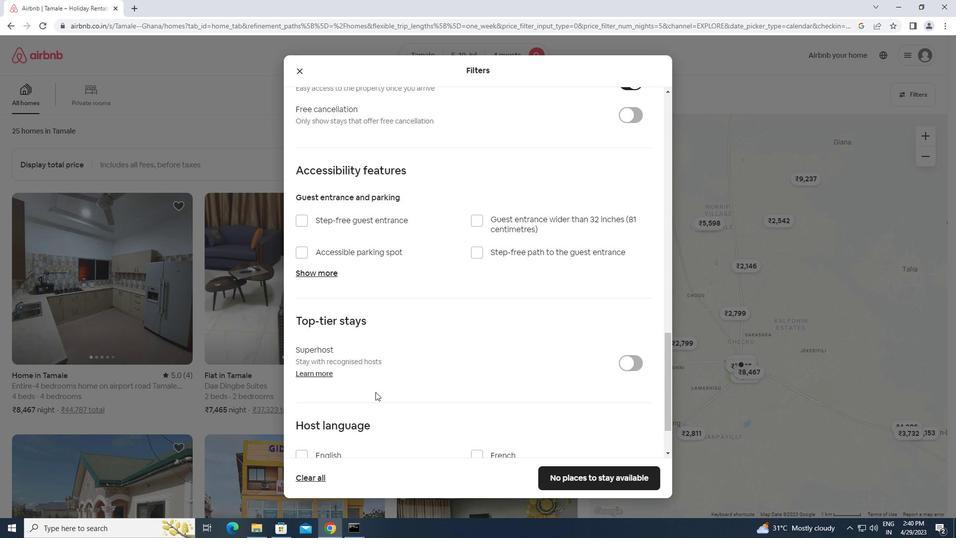 
Action: Mouse scrolled (369, 400) with delta (0, 0)
Screenshot: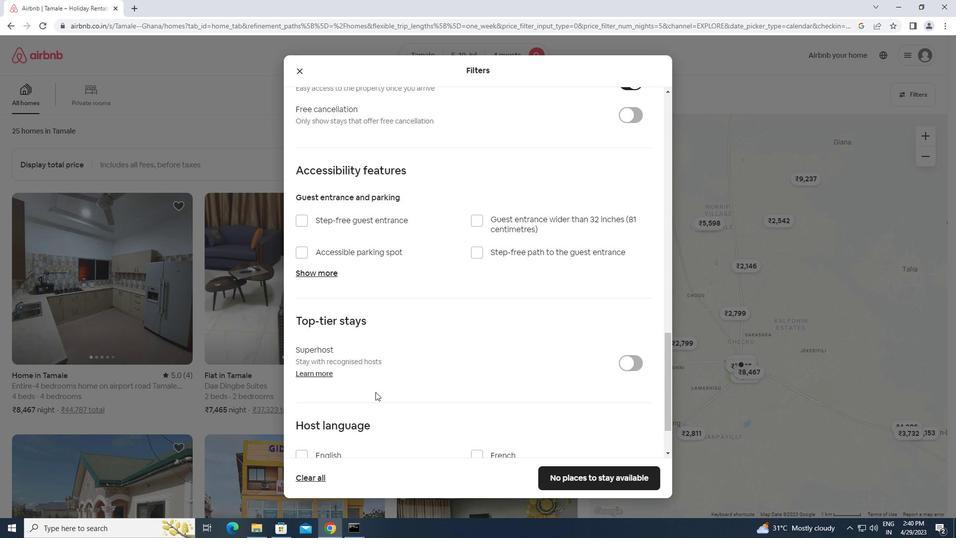 
Action: Mouse moved to (368, 402)
Screenshot: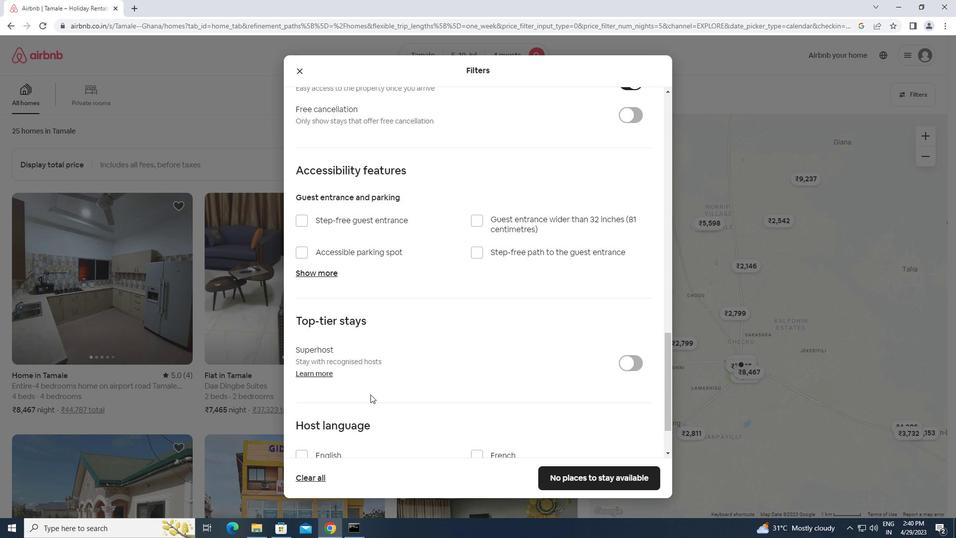 
Action: Mouse scrolled (368, 401) with delta (0, 0)
Screenshot: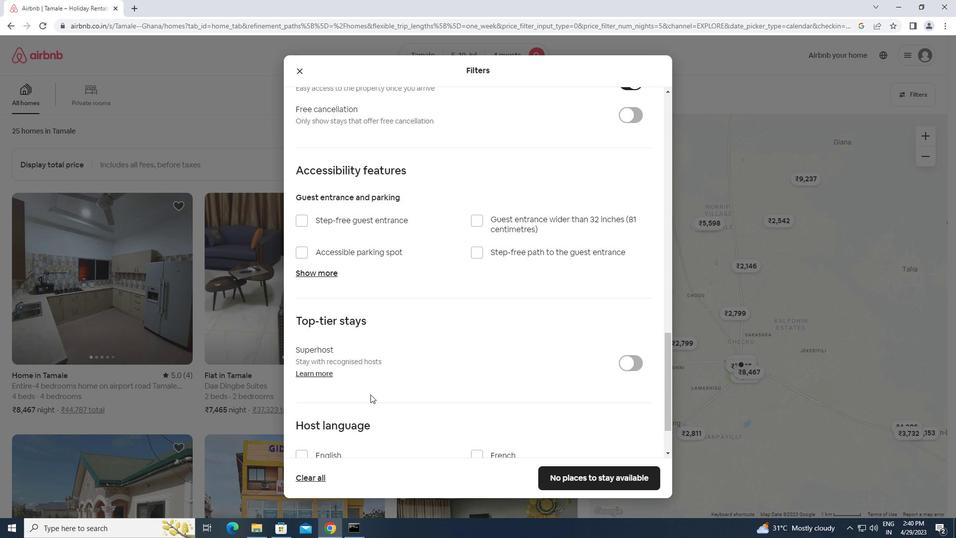 
Action: Mouse scrolled (368, 401) with delta (0, 0)
Screenshot: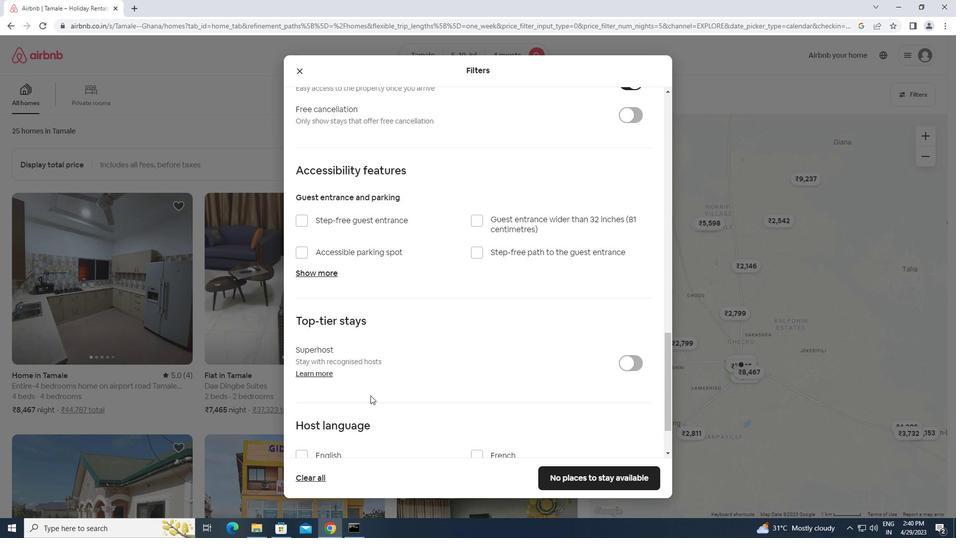 
Action: Mouse moved to (360, 357)
Screenshot: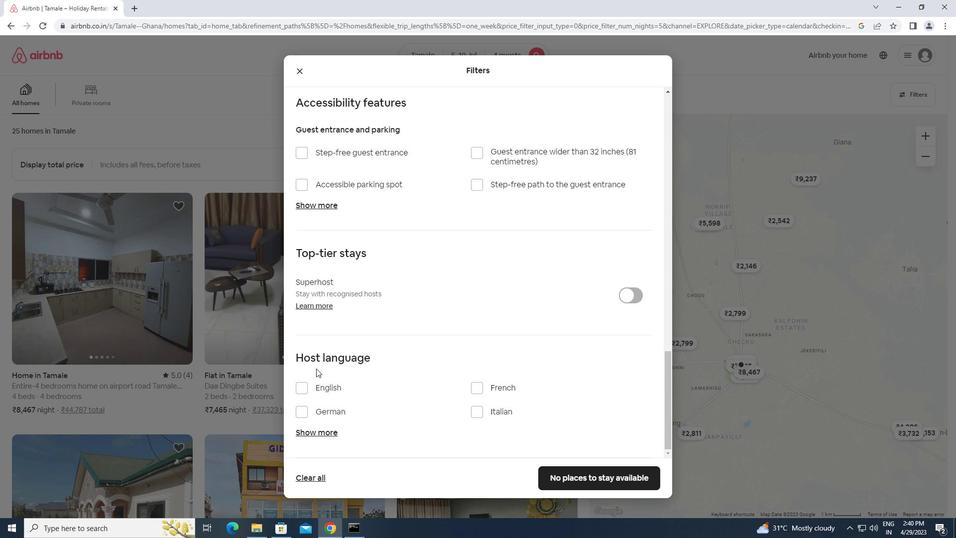 
Action: Mouse scrolled (360, 358) with delta (0, 0)
Screenshot: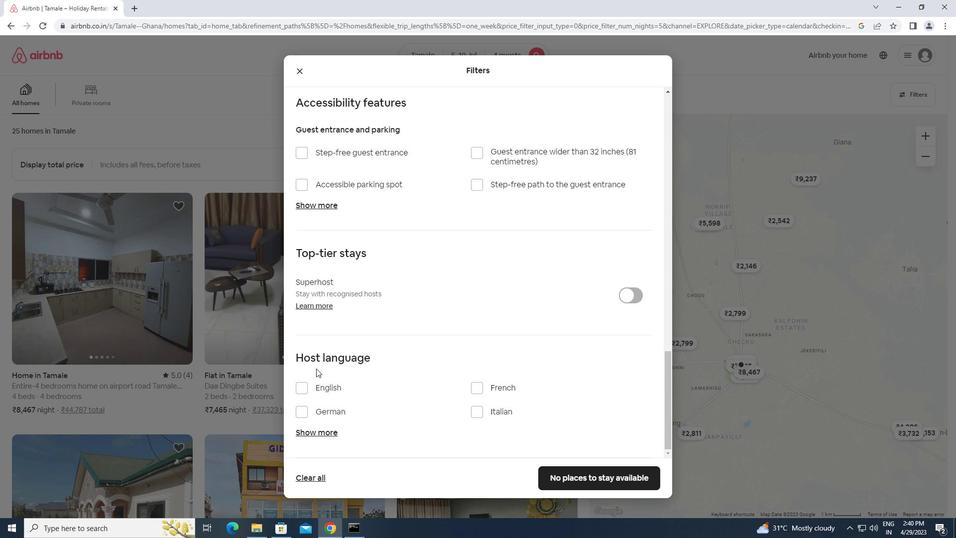 
Action: Mouse scrolled (360, 358) with delta (0, 0)
Screenshot: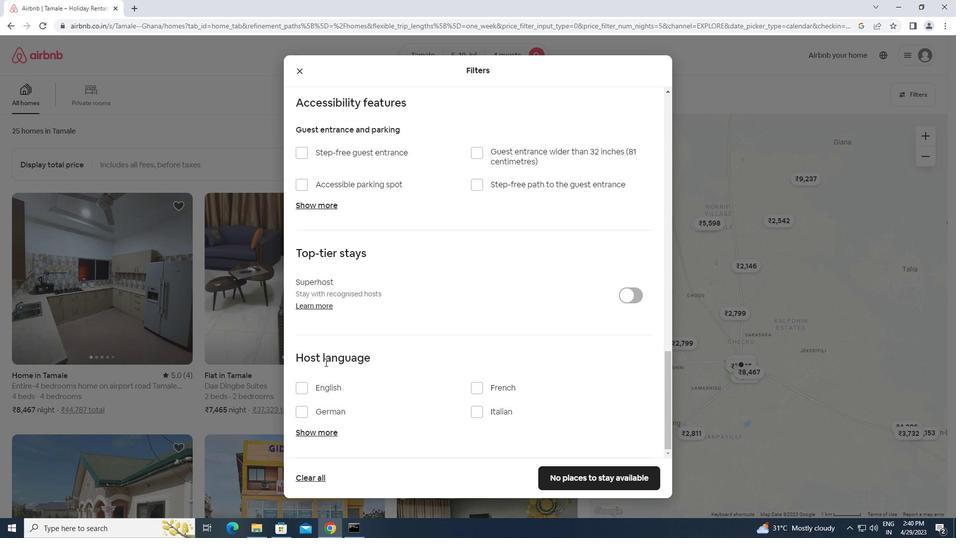 
Action: Mouse scrolled (360, 358) with delta (0, 0)
Screenshot: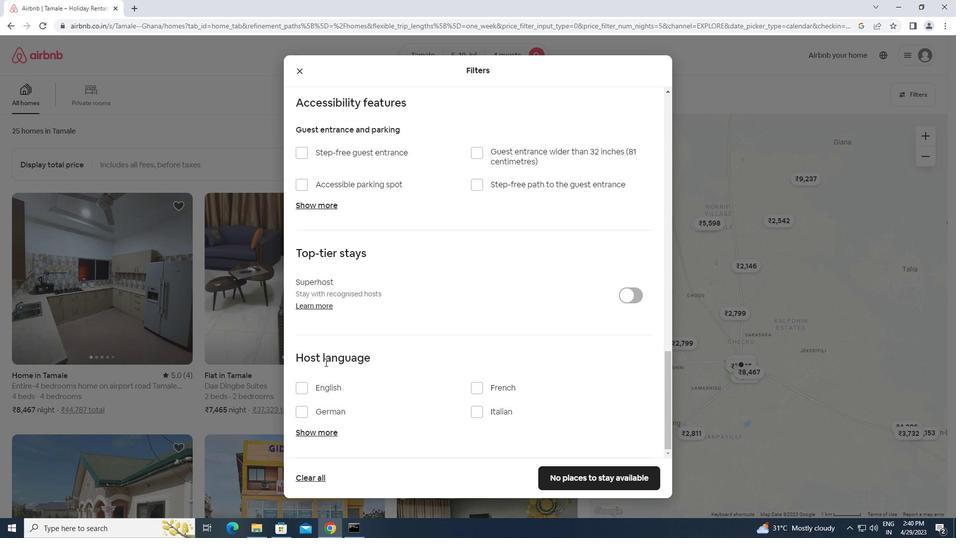 
Action: Mouse scrolled (360, 358) with delta (0, 0)
Screenshot: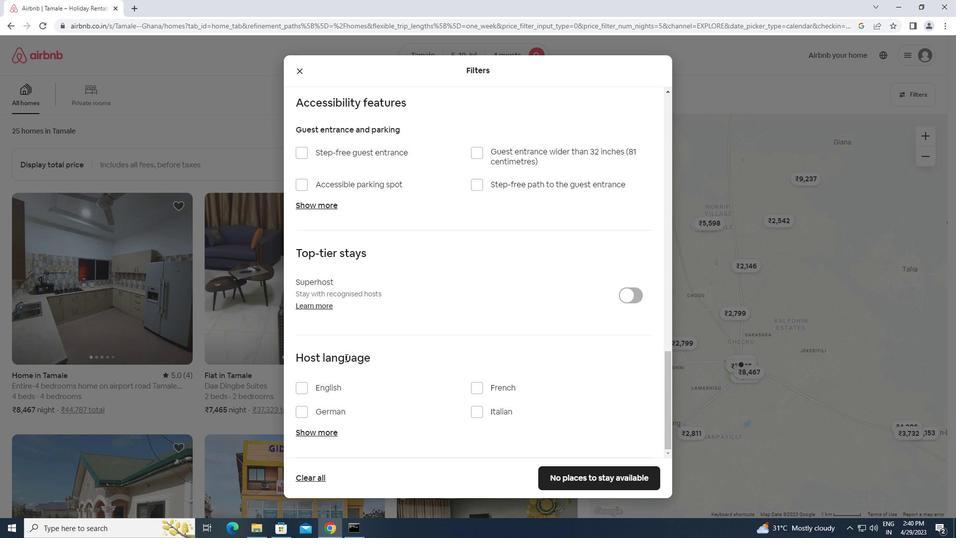 
Action: Mouse scrolled (360, 357) with delta (0, 0)
Screenshot: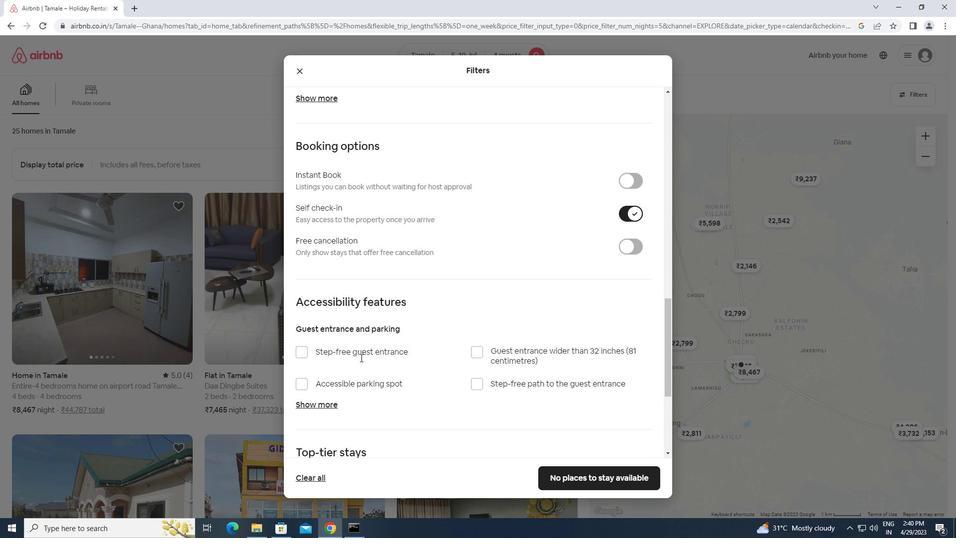 
Action: Mouse scrolled (360, 357) with delta (0, 0)
Screenshot: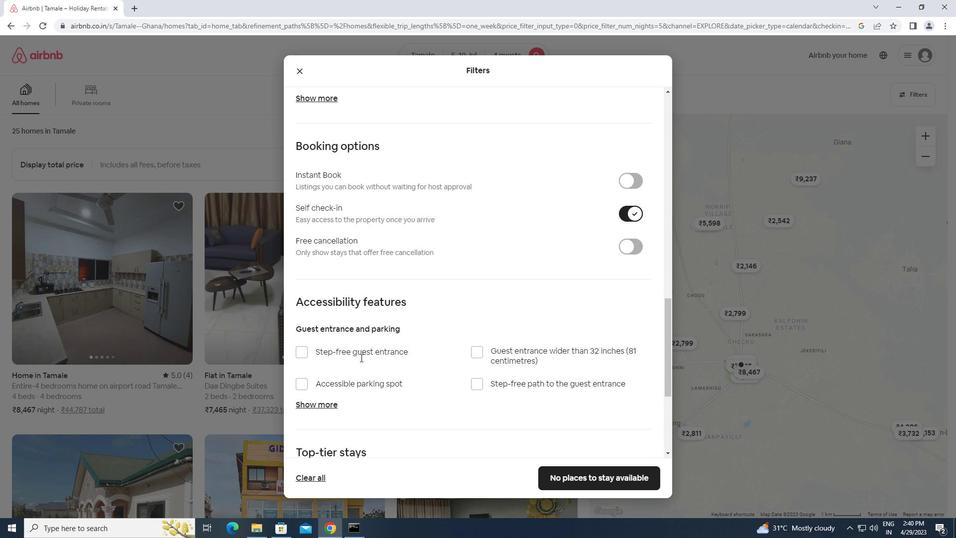 
Action: Mouse scrolled (360, 357) with delta (0, 0)
Screenshot: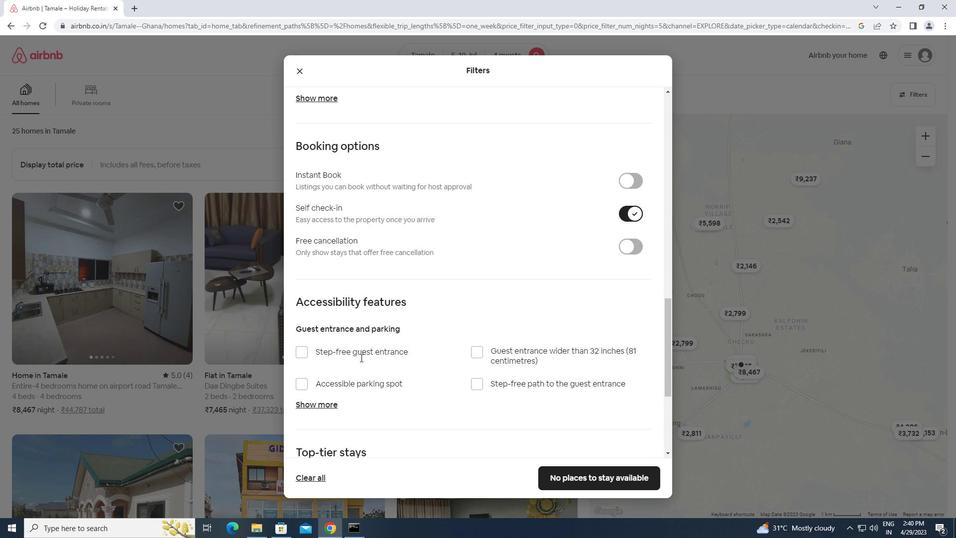 
Action: Mouse scrolled (360, 357) with delta (0, 0)
Screenshot: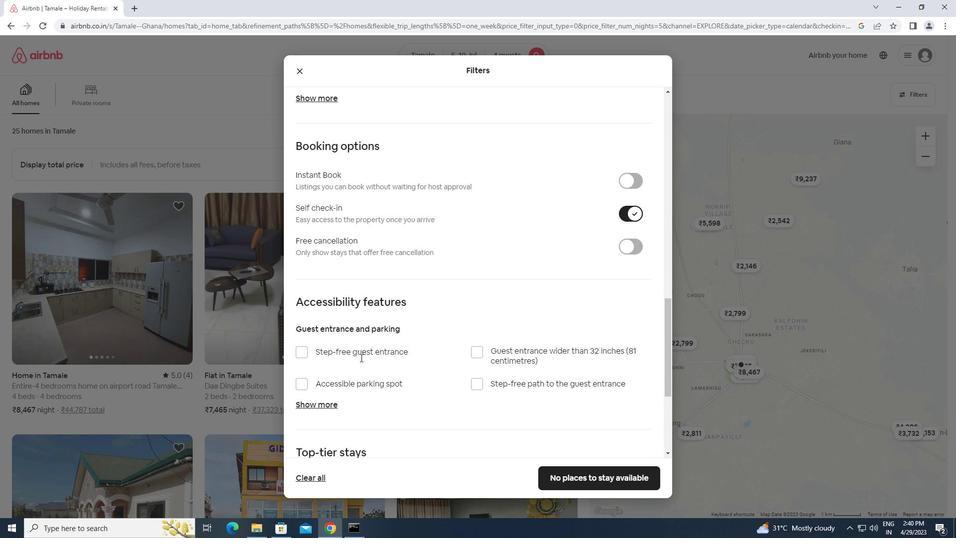 
Action: Mouse scrolled (360, 357) with delta (0, 0)
Screenshot: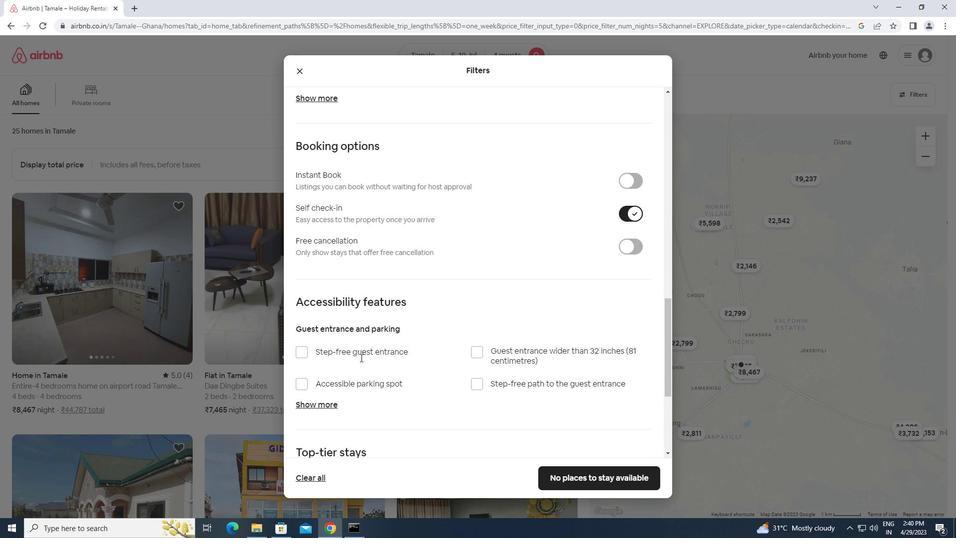 
Action: Mouse scrolled (360, 357) with delta (0, 0)
Screenshot: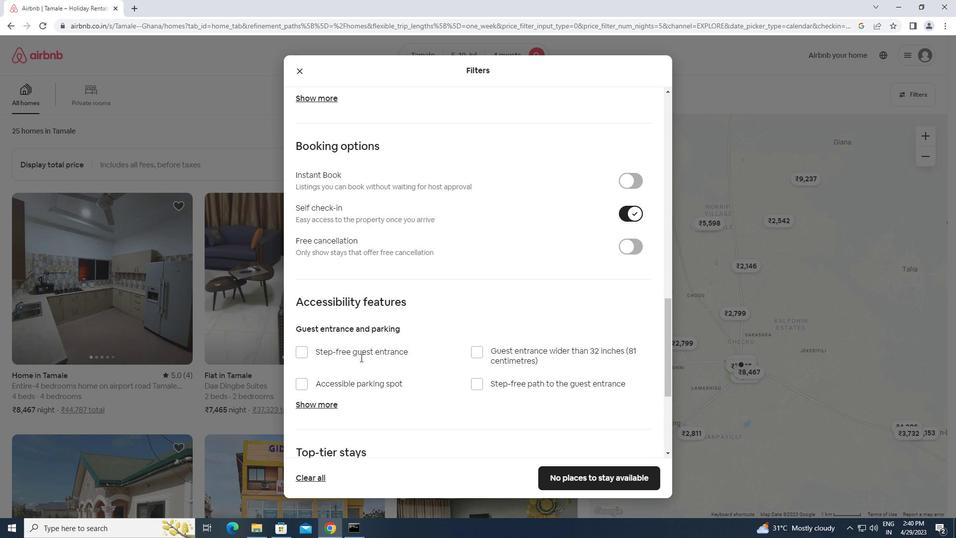 
Action: Mouse moved to (299, 390)
Screenshot: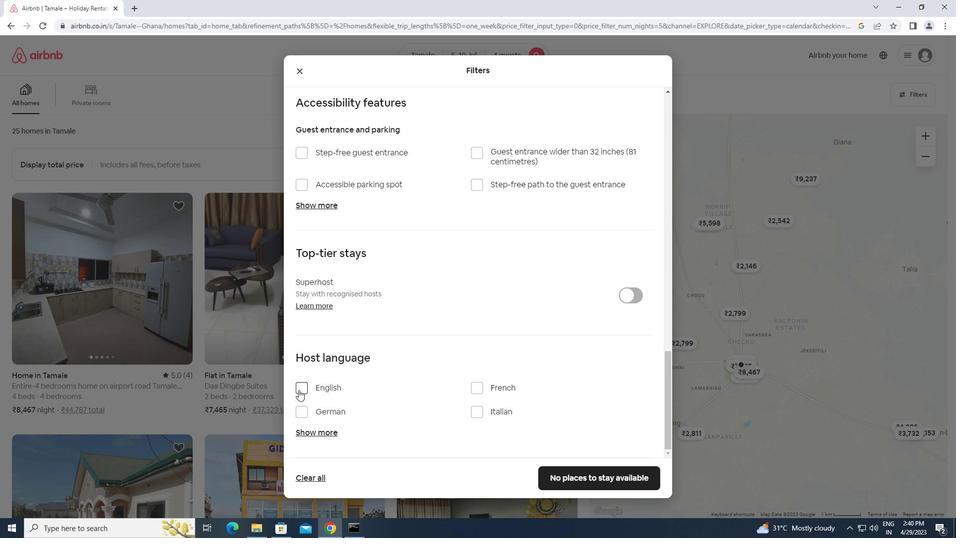 
Action: Mouse pressed left at (299, 390)
Screenshot: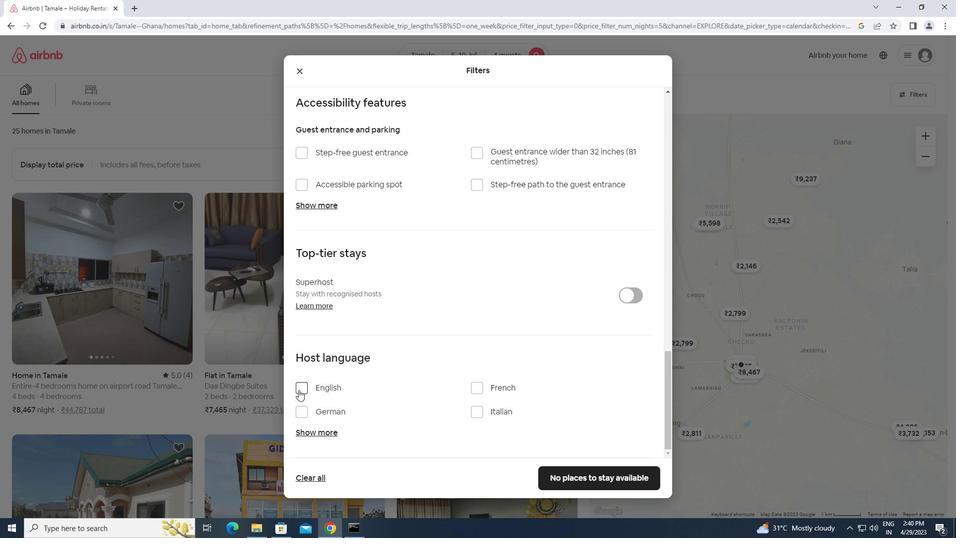 
Action: Mouse moved to (552, 470)
Screenshot: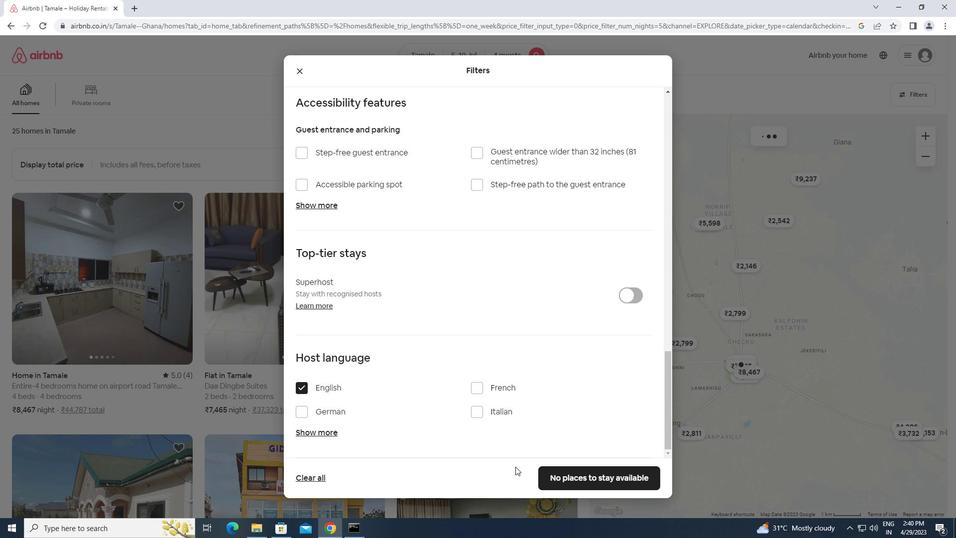 
Action: Mouse pressed left at (552, 470)
Screenshot: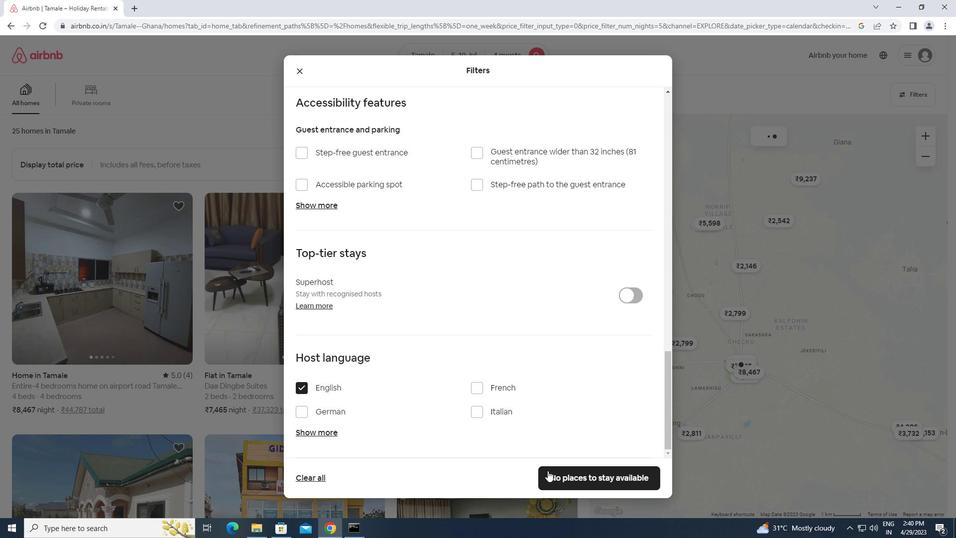
Action: Mouse moved to (552, 469)
Screenshot: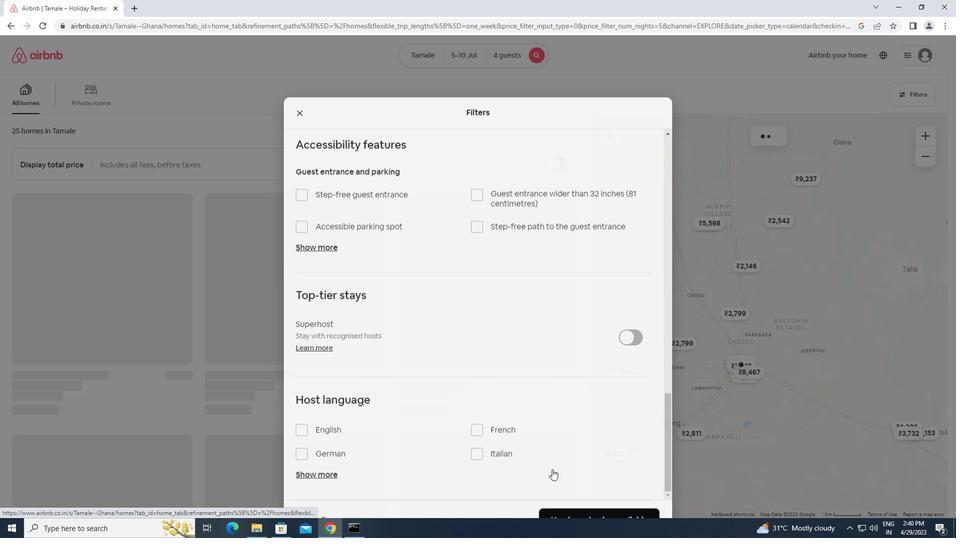 
